Task: Send an email with the signature Jason Clark with the subject Request for feedback on a product design and the message I appreciate your help and support in this matter. from softage.2@softage.net to softage.1@softage.net with an attached image file Magazine_advertisement.jpg and move the email from Sent Items to the folder Class schedules
Action: Mouse pressed left at (743, 507)
Screenshot: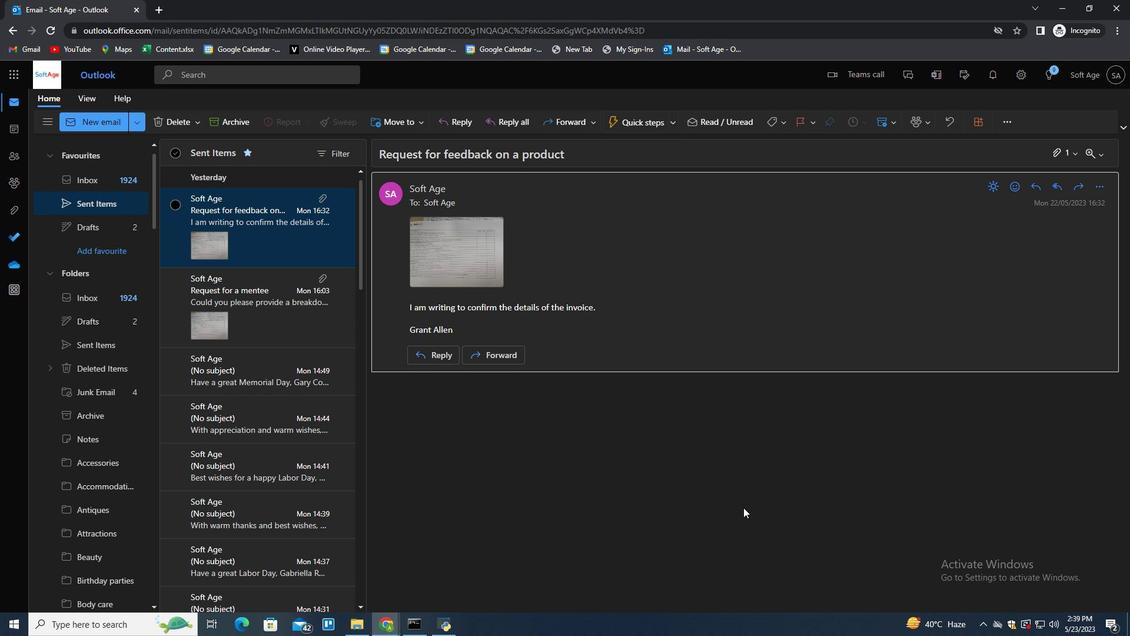 
Action: Key pressed n
Screenshot: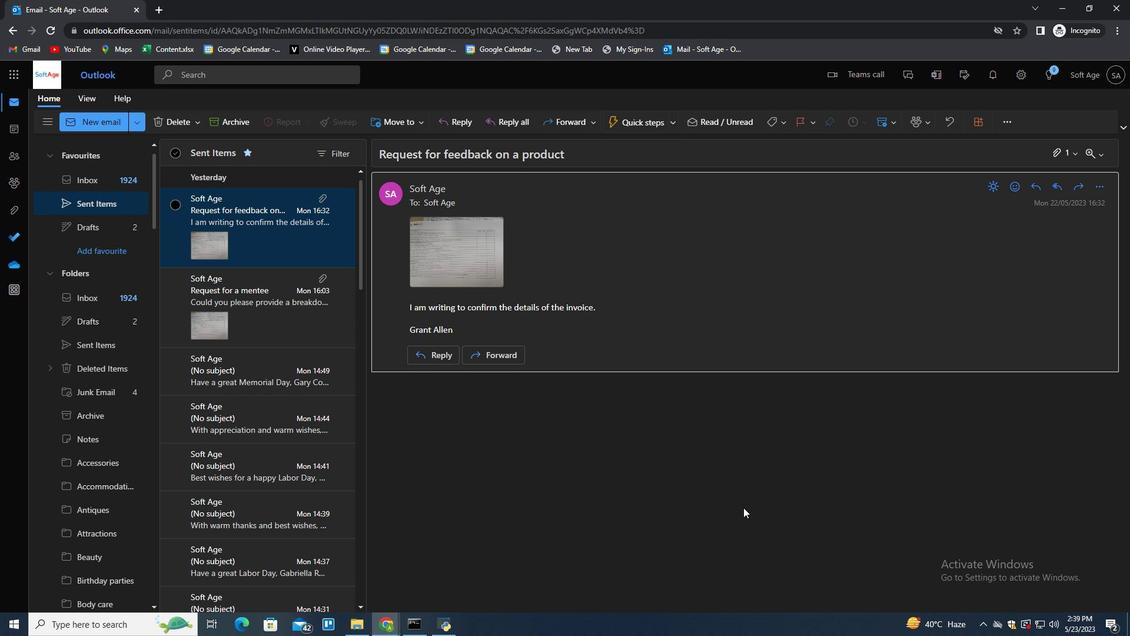 
Action: Mouse moved to (782, 125)
Screenshot: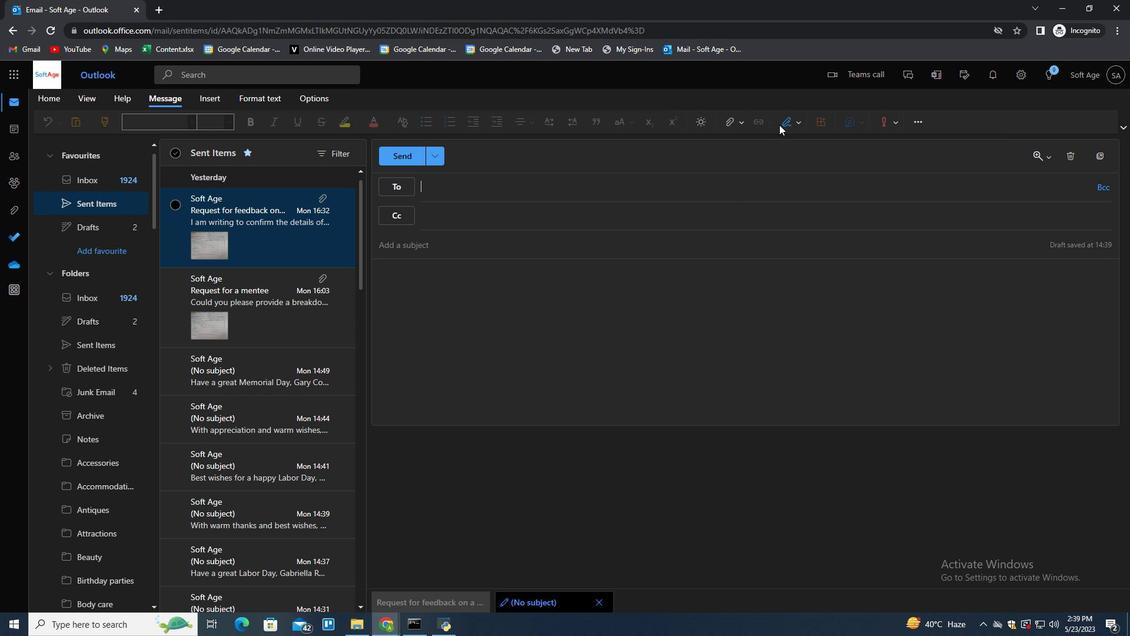 
Action: Mouse pressed left at (782, 125)
Screenshot: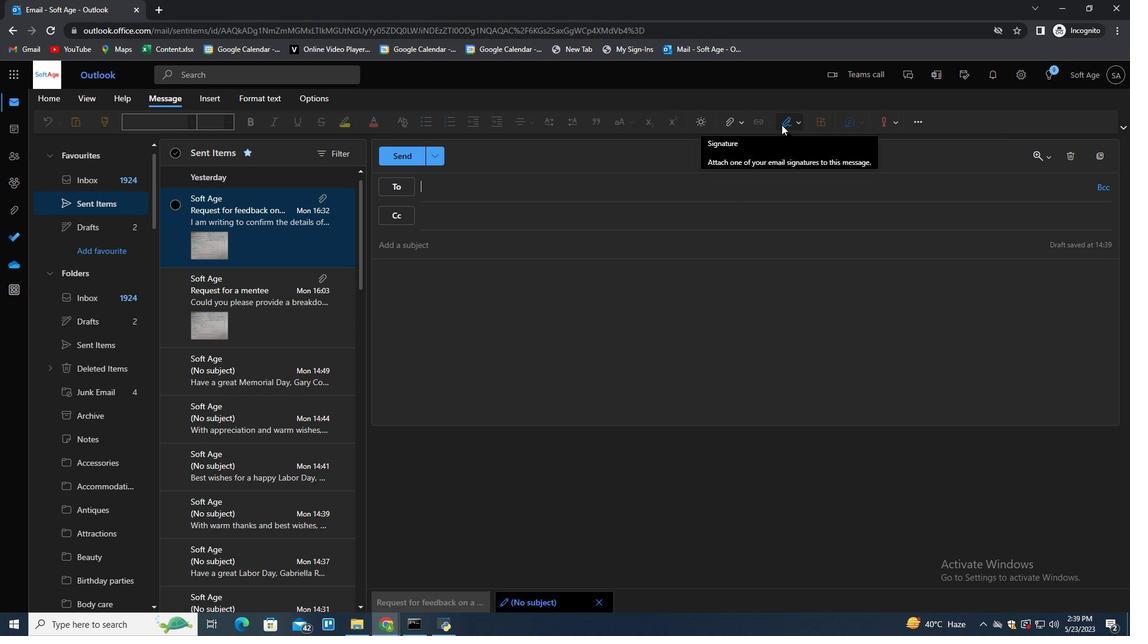 
Action: Mouse moved to (767, 164)
Screenshot: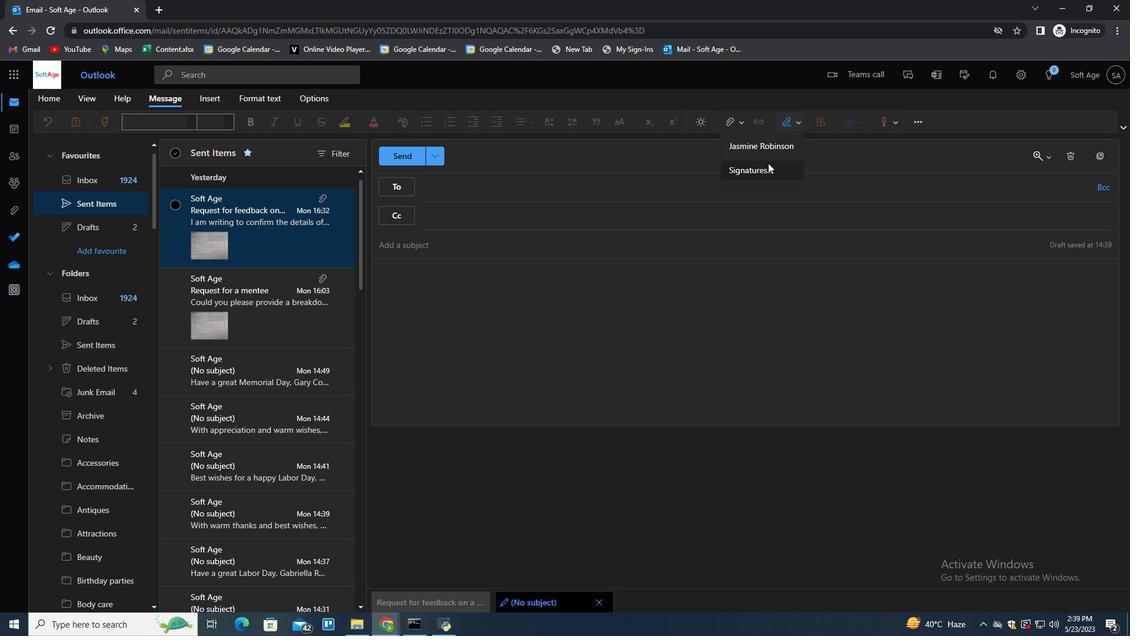 
Action: Mouse pressed left at (767, 164)
Screenshot: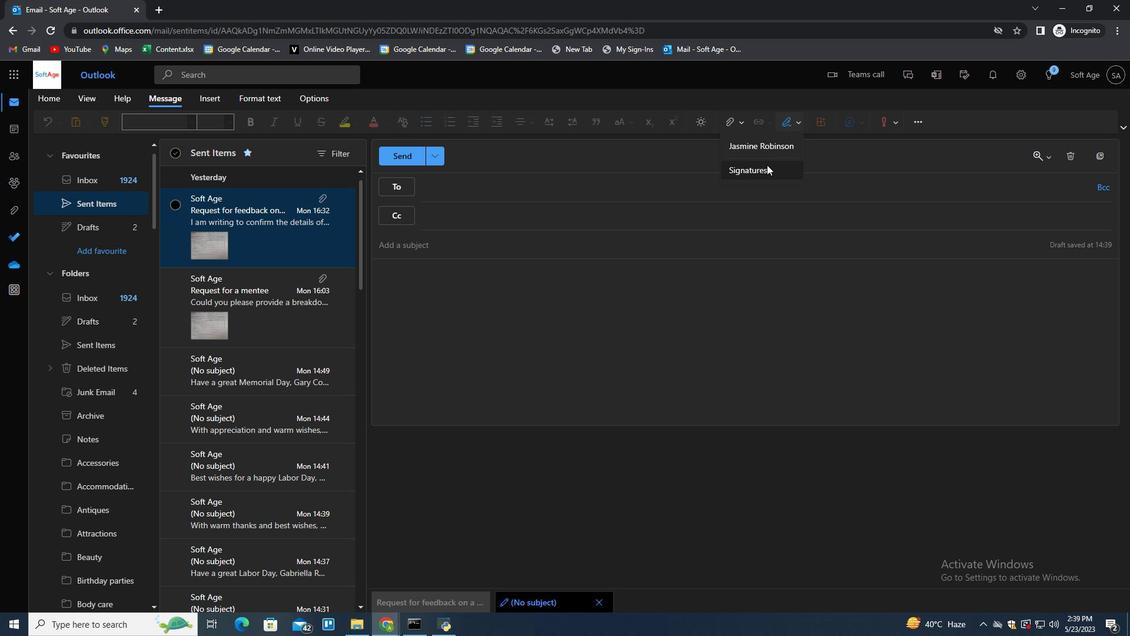 
Action: Mouse moved to (792, 217)
Screenshot: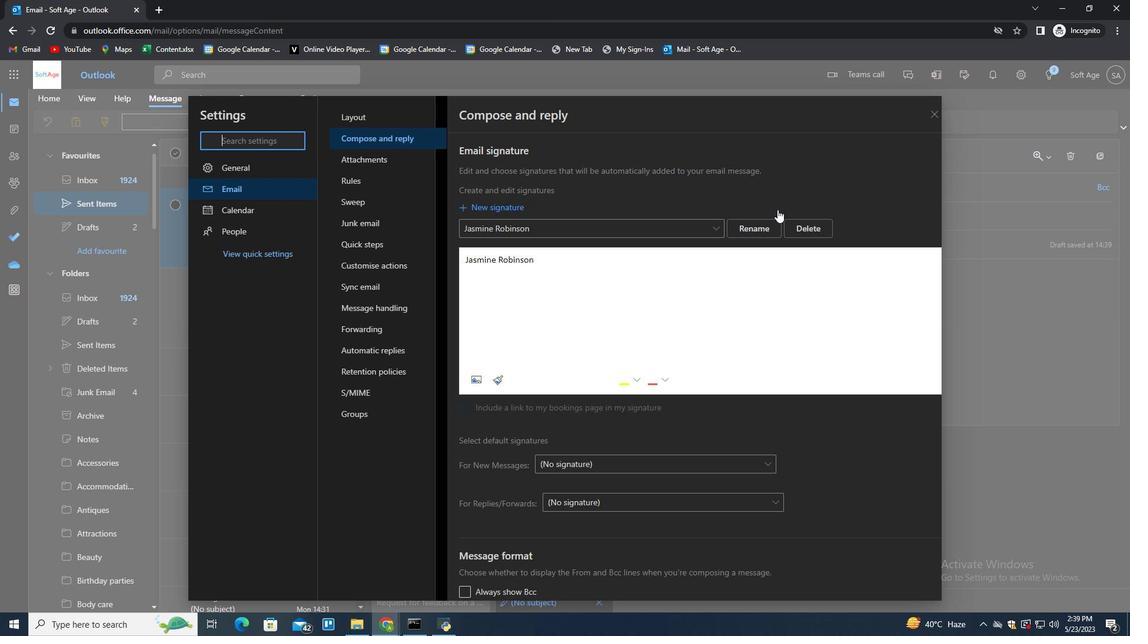 
Action: Mouse pressed left at (792, 217)
Screenshot: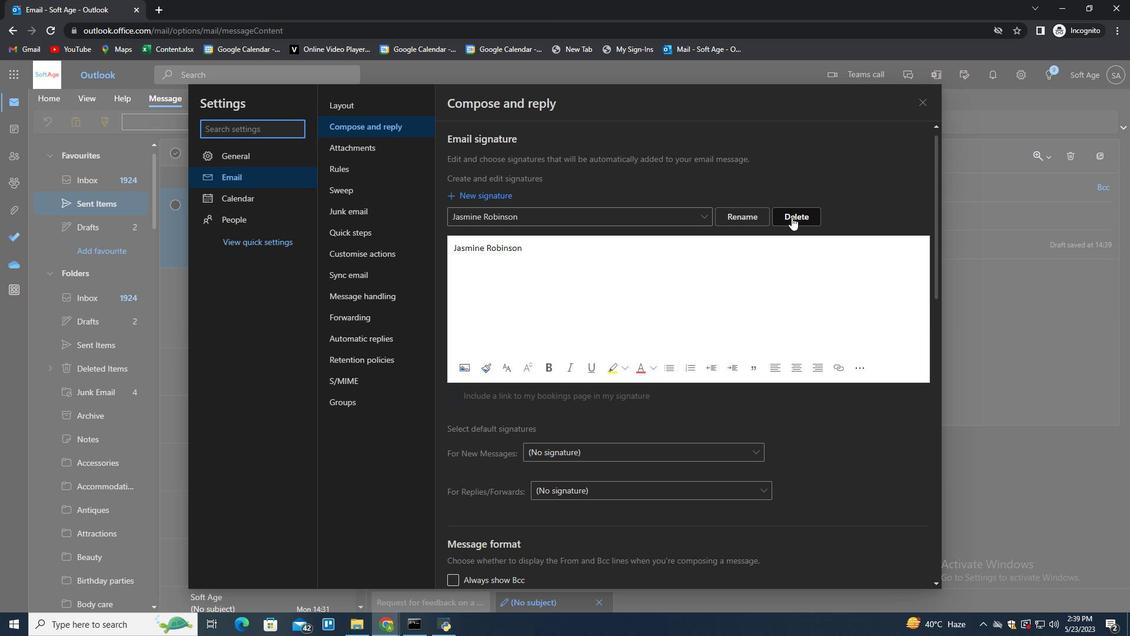 
Action: Mouse moved to (787, 216)
Screenshot: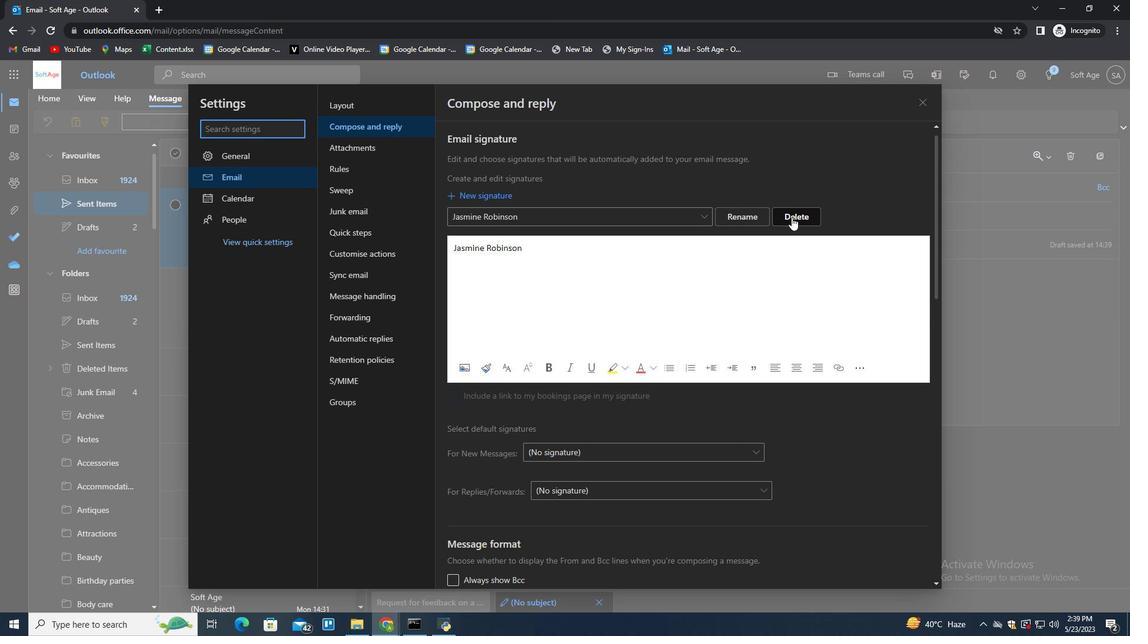 
Action: Mouse pressed left at (787, 216)
Screenshot: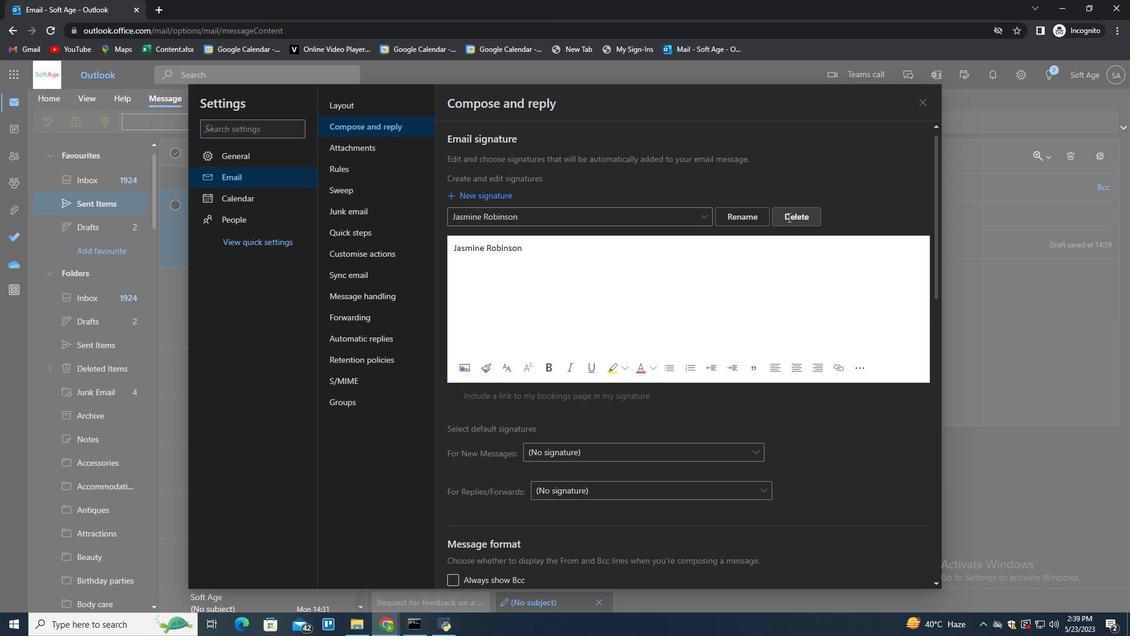 
Action: Key pressed <Key.shift>Jason<Key.space><Key.shift>Clart<Key.tab><Key.shift>Jason<Key.space><Key.shift>Clark
Screenshot: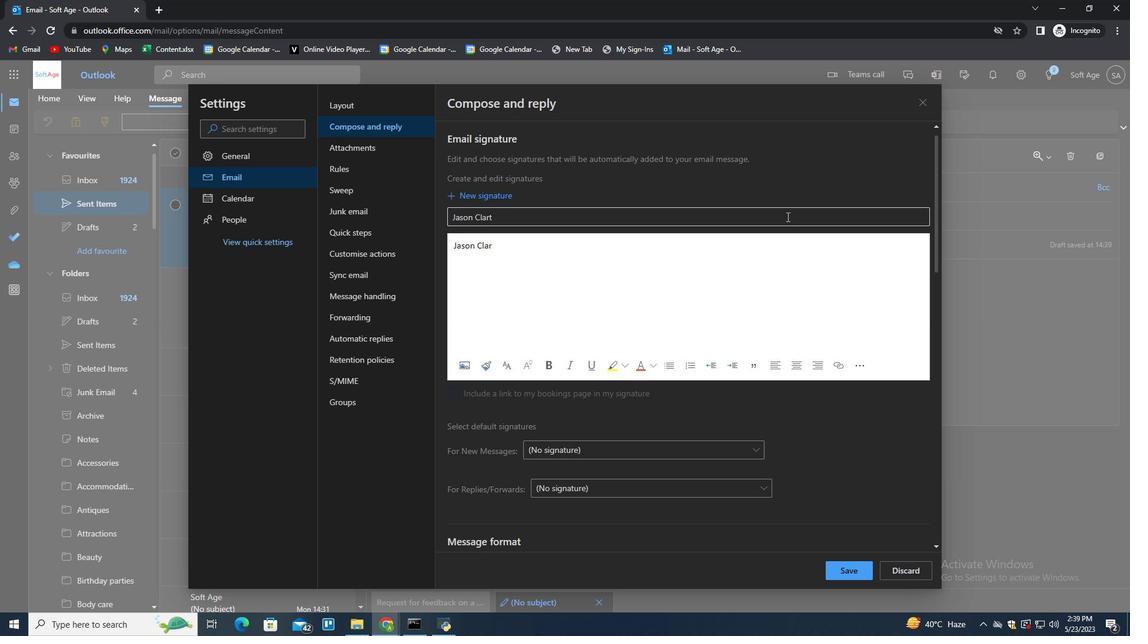 
Action: Mouse pressed left at (787, 216)
Screenshot: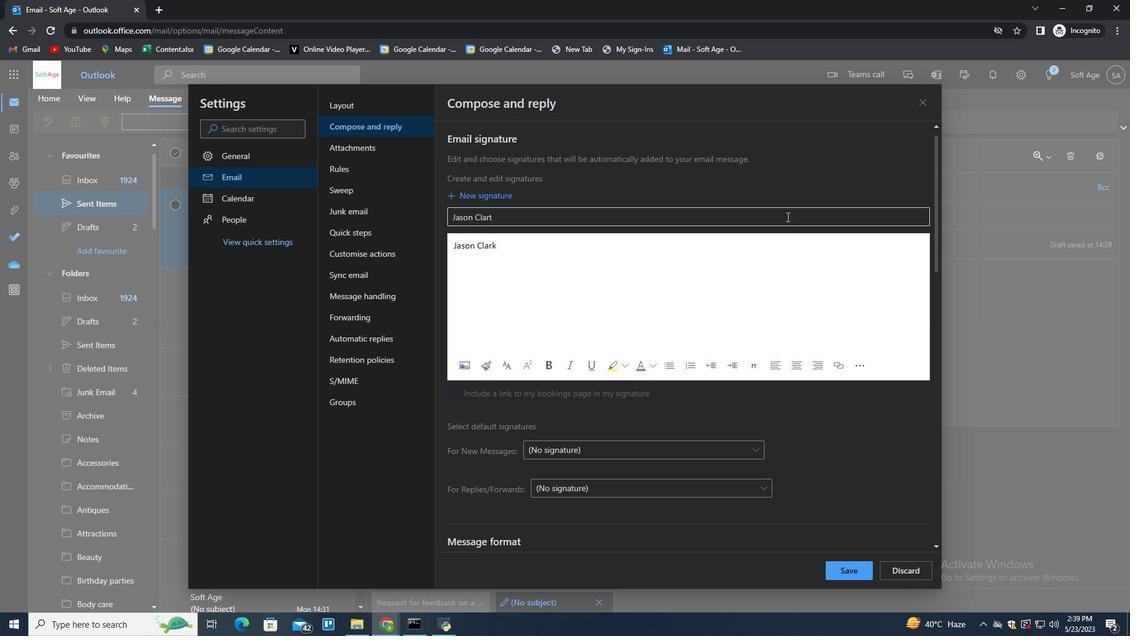 
Action: Key pressed <Key.backspace>k
Screenshot: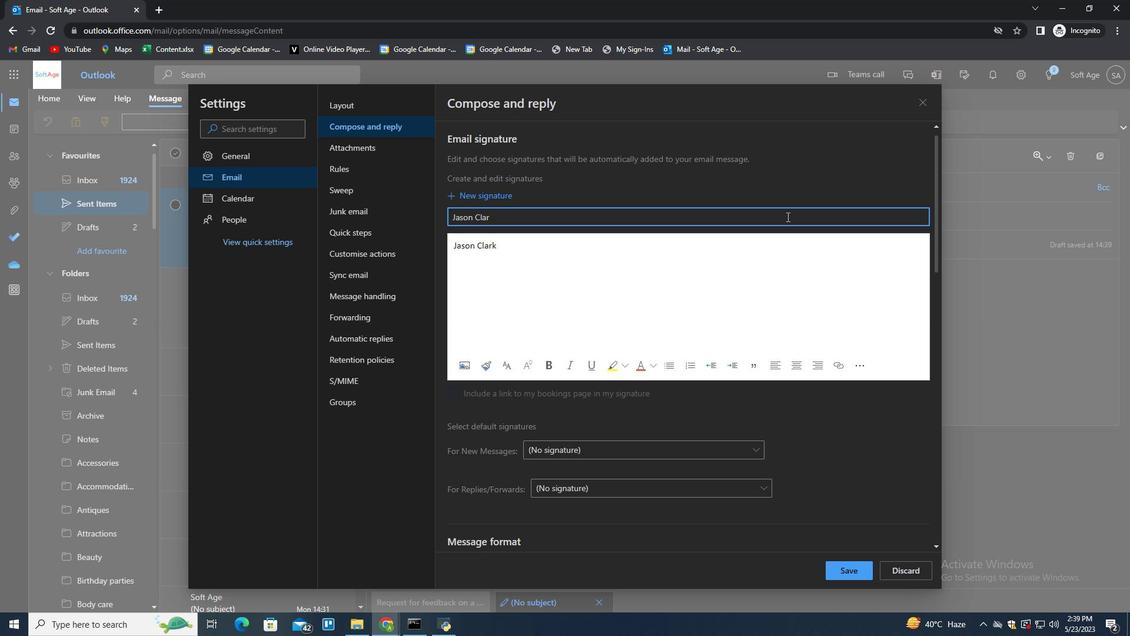 
Action: Mouse moved to (861, 567)
Screenshot: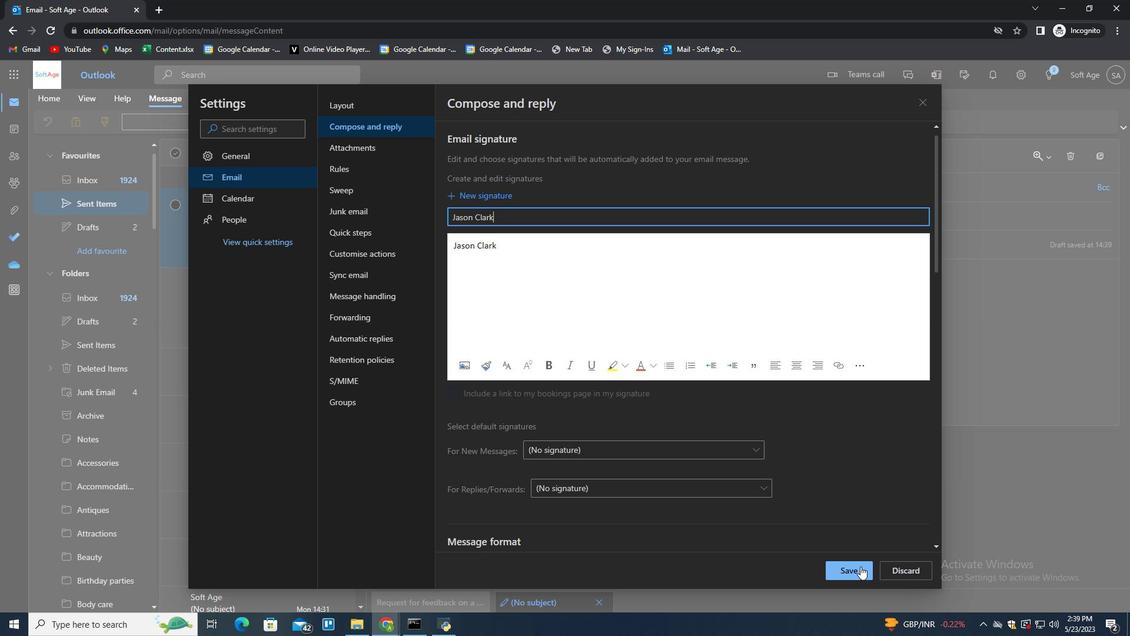 
Action: Mouse pressed left at (861, 567)
Screenshot: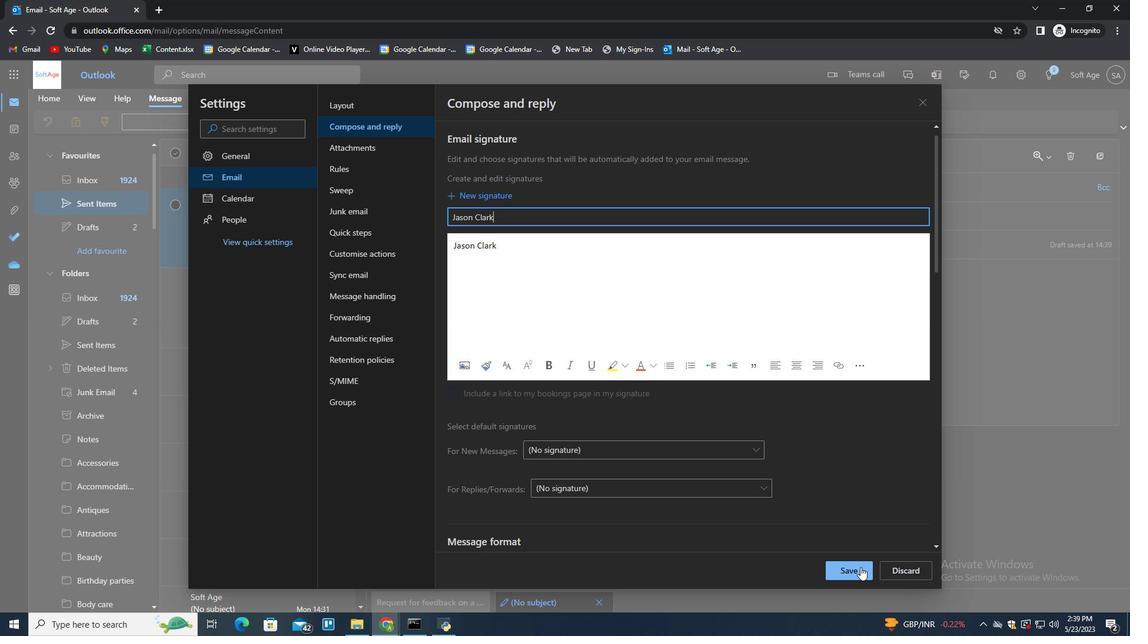 
Action: Mouse moved to (993, 306)
Screenshot: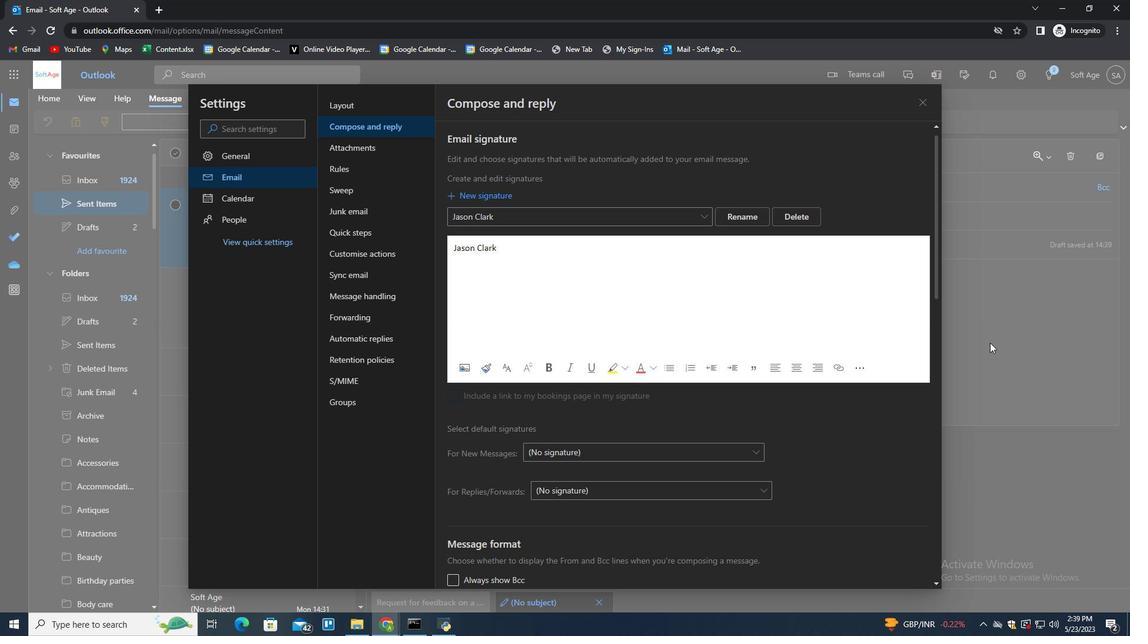 
Action: Mouse pressed left at (993, 306)
Screenshot: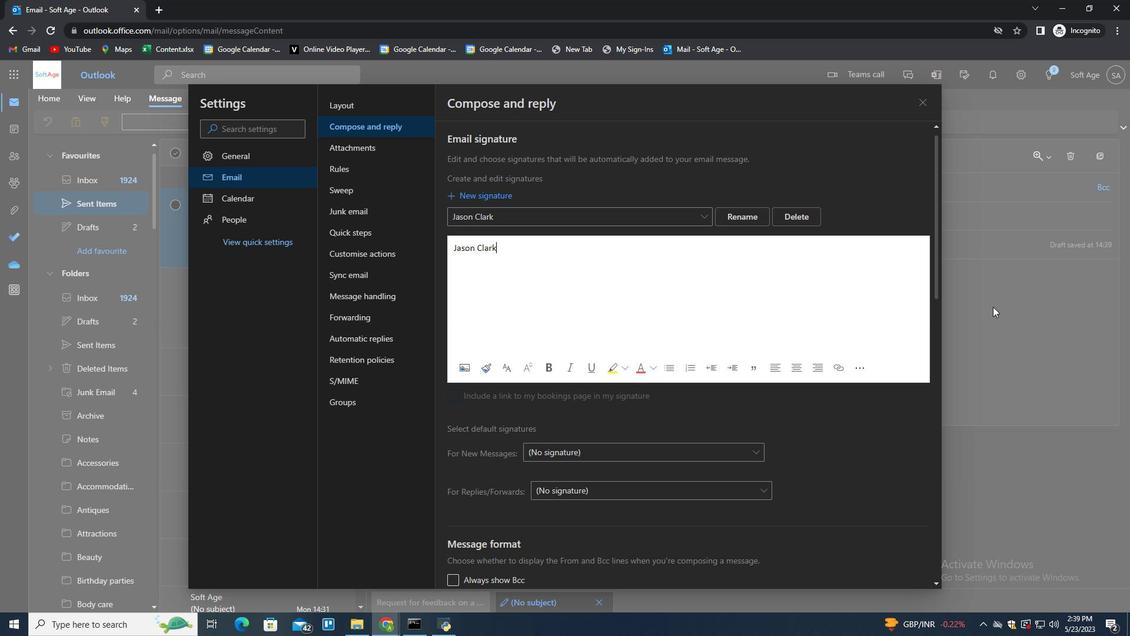 
Action: Mouse moved to (792, 121)
Screenshot: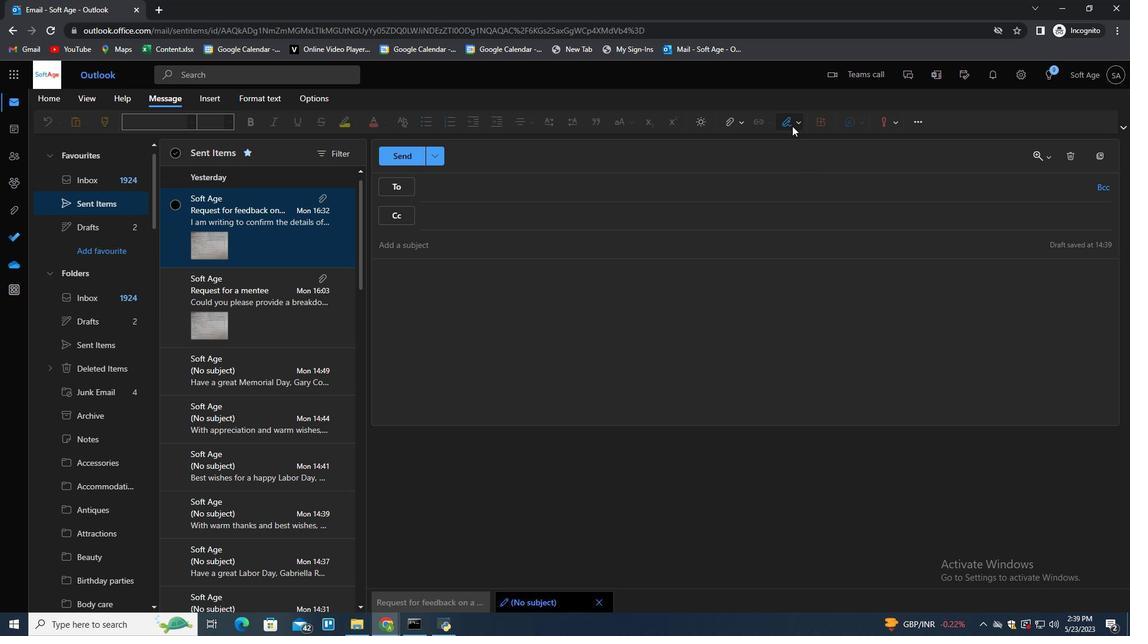 
Action: Mouse pressed left at (792, 121)
Screenshot: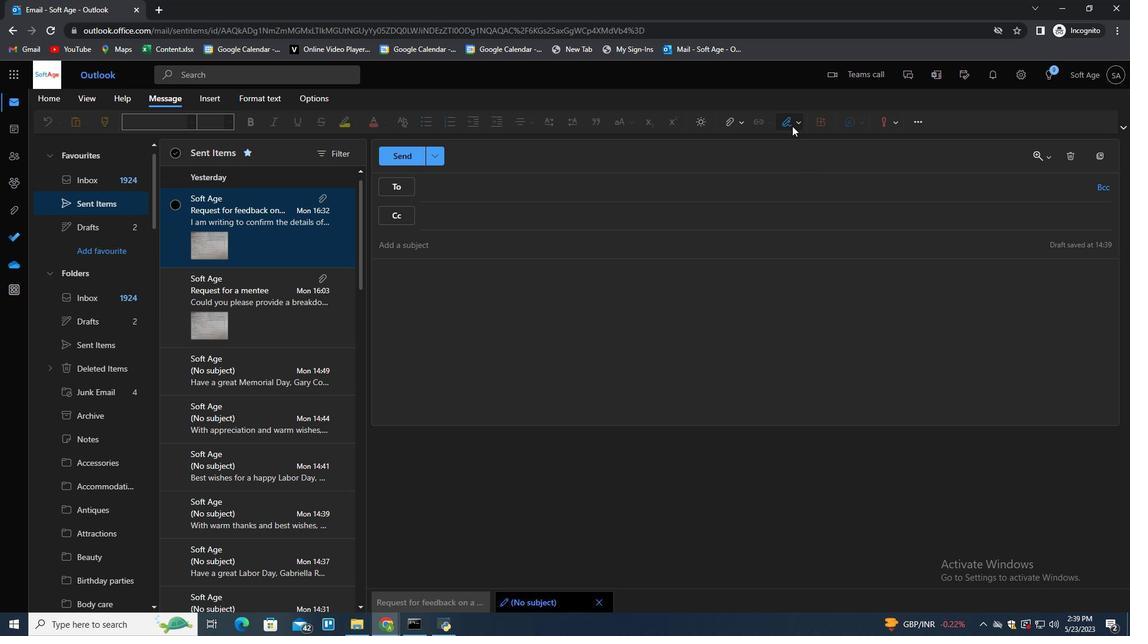 
Action: Mouse moved to (782, 151)
Screenshot: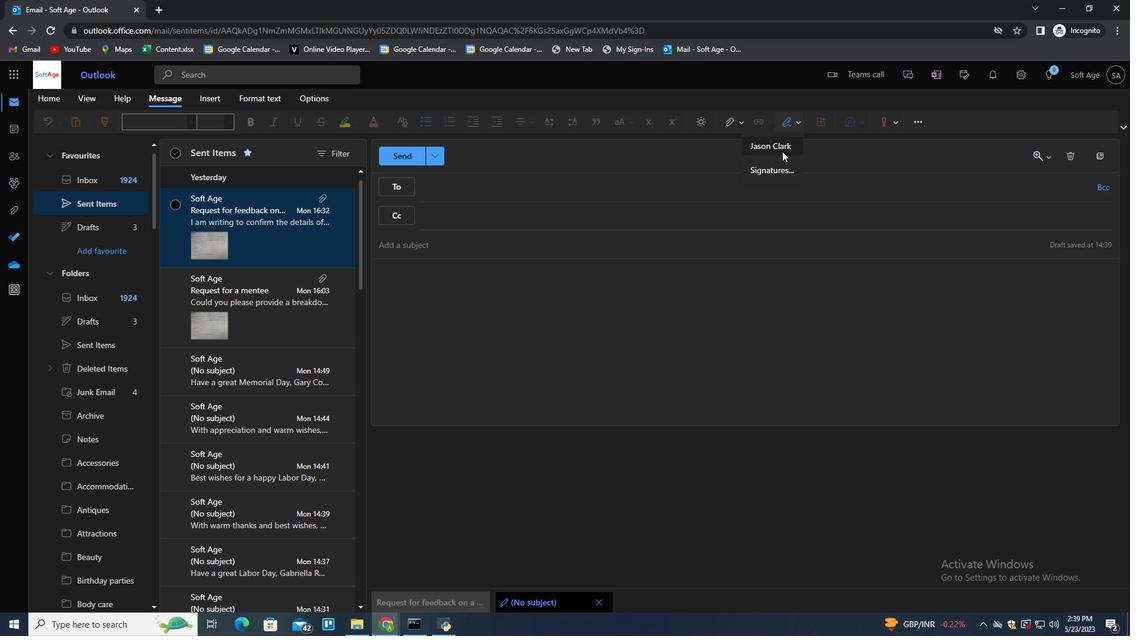 
Action: Mouse pressed left at (782, 151)
Screenshot: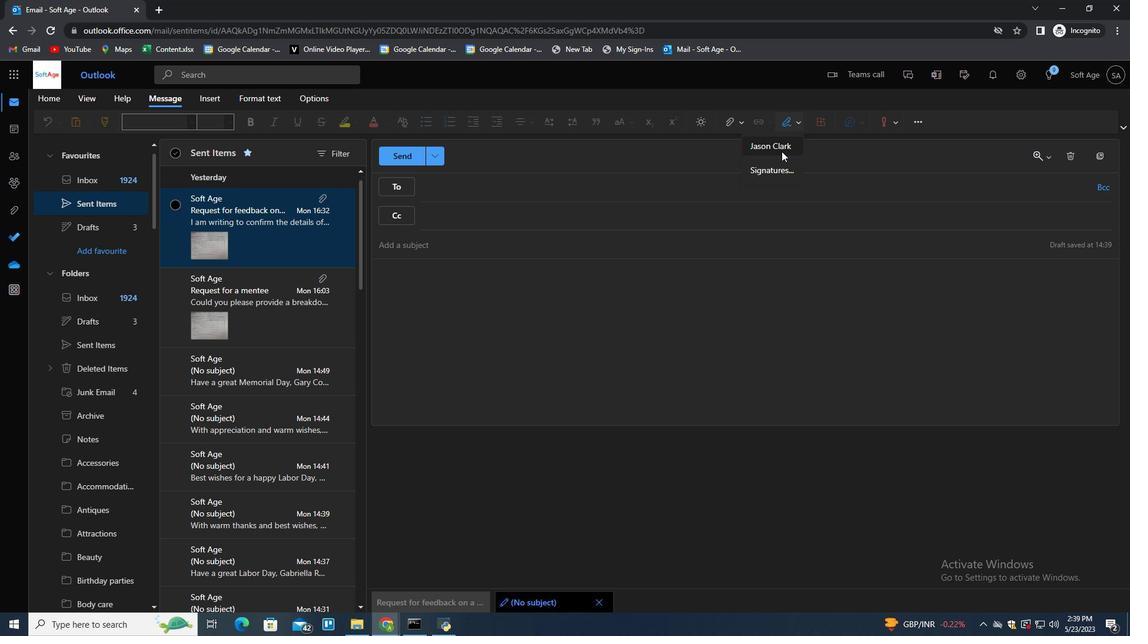 
Action: Mouse moved to (441, 244)
Screenshot: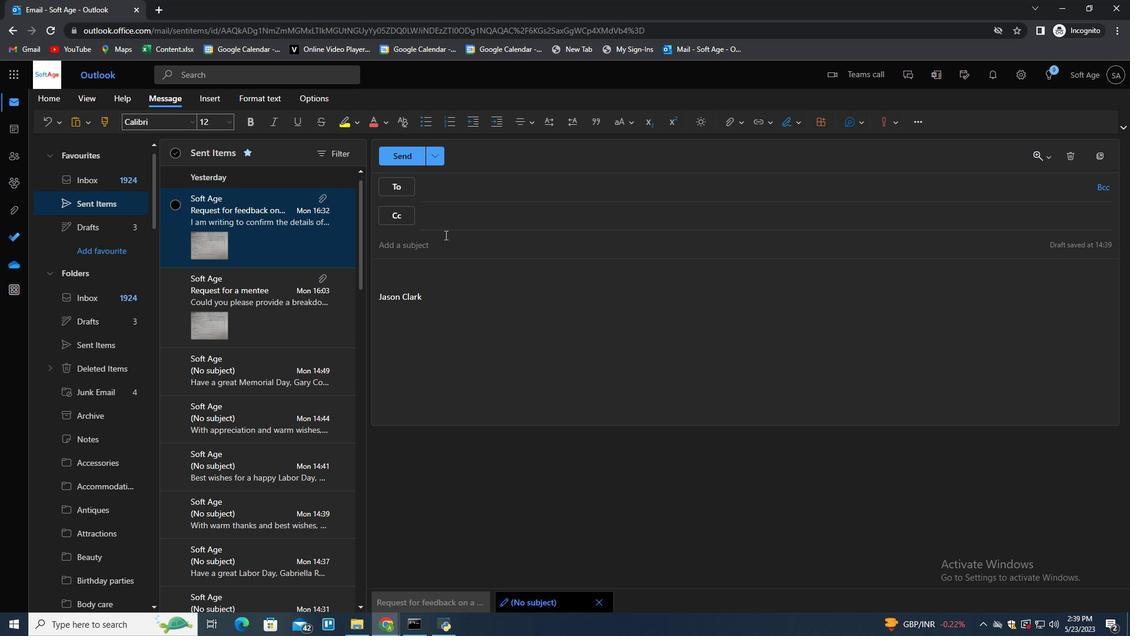 
Action: Mouse pressed left at (441, 244)
Screenshot: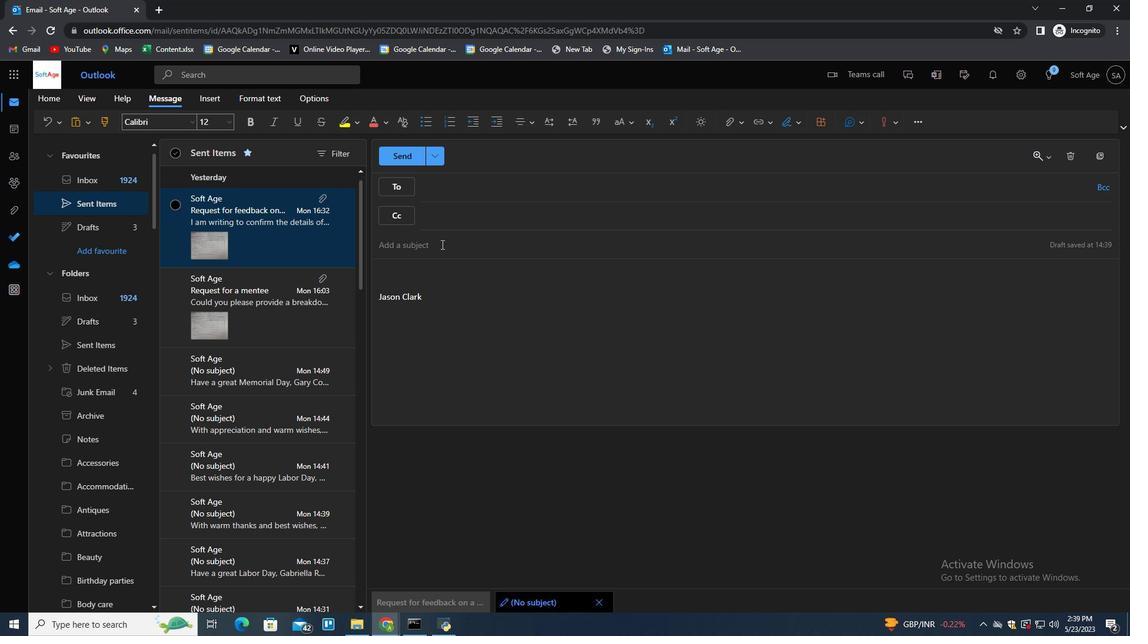 
Action: Key pressed <Key.shift>Request<Key.space>for<Key.space>feedback<Key.space>on<Key.space>a<Key.space>product<Key.space>design<Key.space><Key.tab>i<Key.backspace><Key.shift>Ia<Key.backspace><Key.space>appreciate<Key.space>your<Key.space>help<Key.space>and<Key.space>support<Key.space>in<Key.space>thisma<Key.backspace><Key.backspace><Key.space>matter.
Screenshot: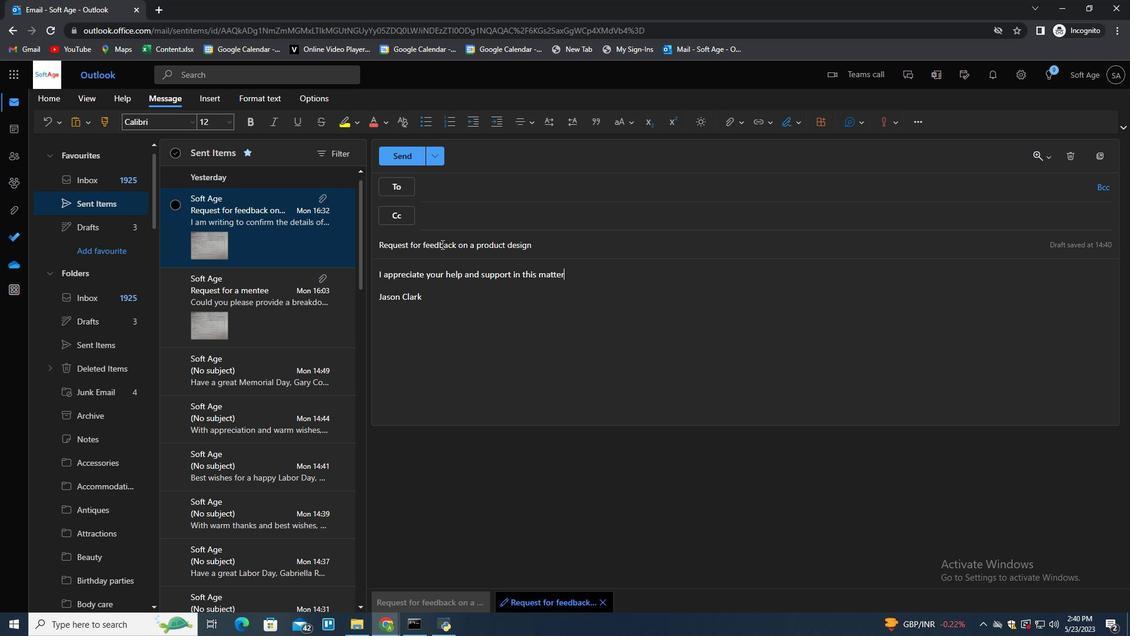 
Action: Mouse moved to (450, 185)
Screenshot: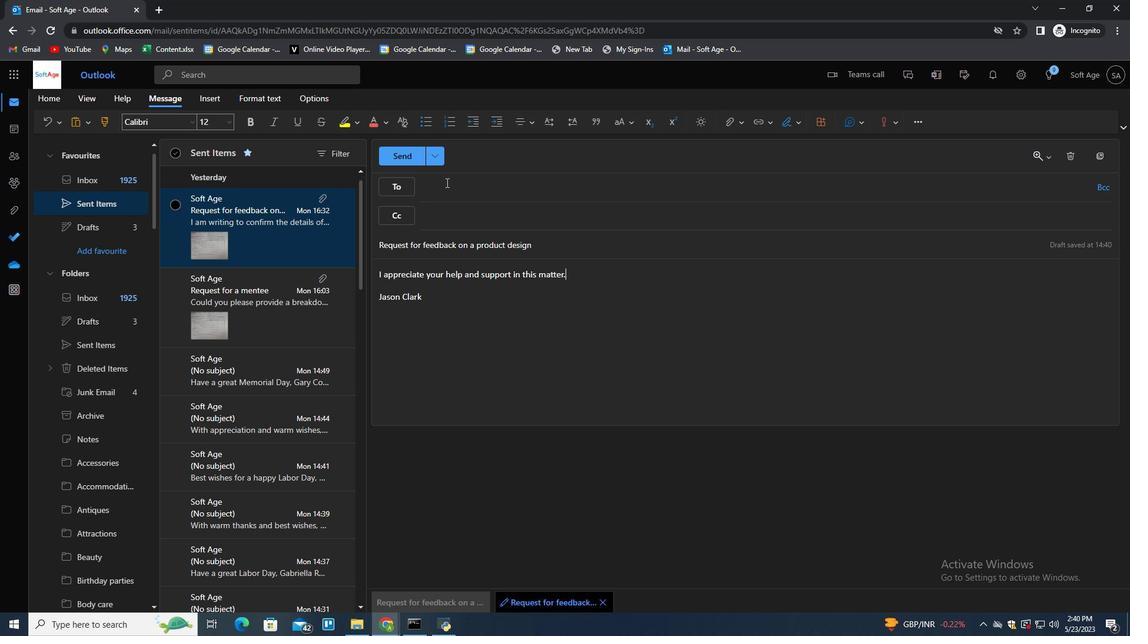 
Action: Mouse pressed left at (450, 185)
Screenshot: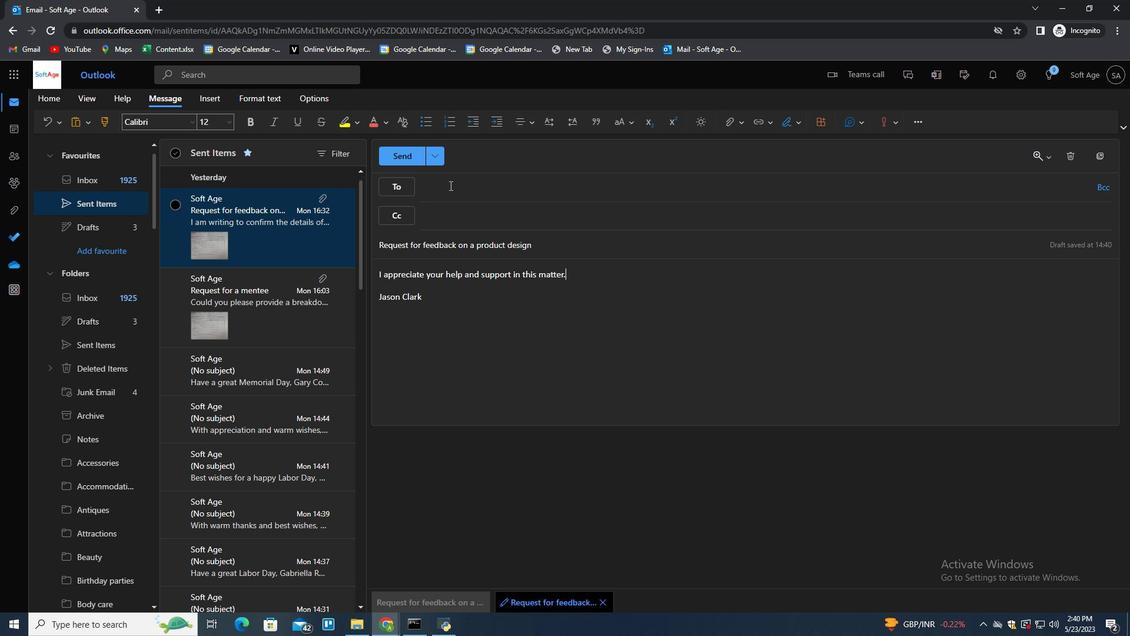 
Action: Key pressed softg<Key.backspace>age.1<Key.shift>@softg<Key.backspace>age.net<Key.enter>
Screenshot: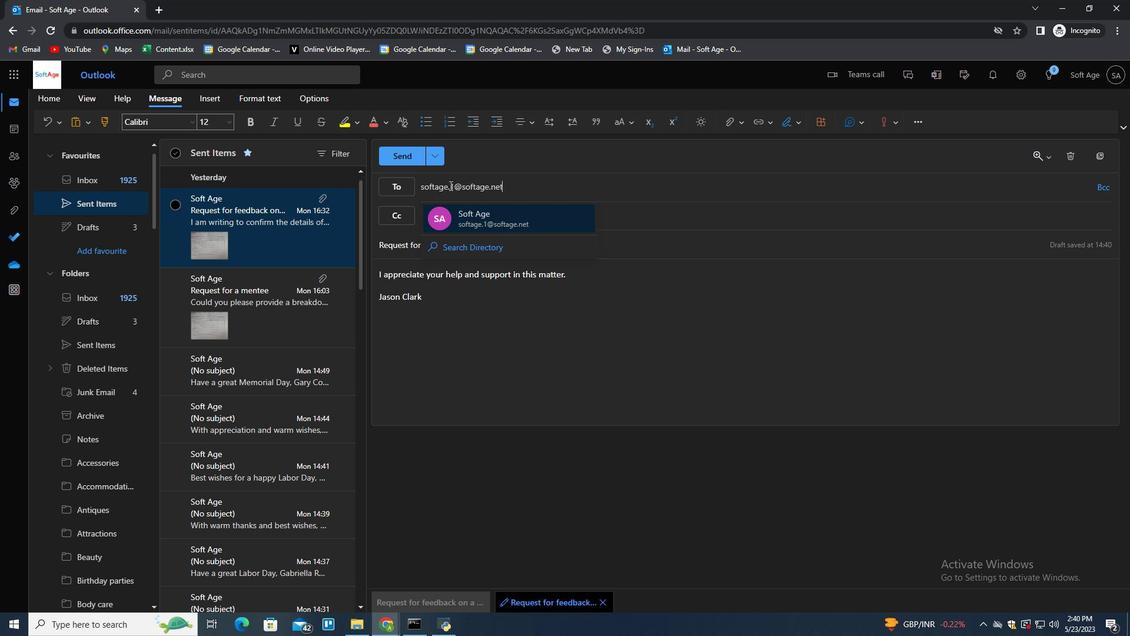 
Action: Mouse moved to (737, 120)
Screenshot: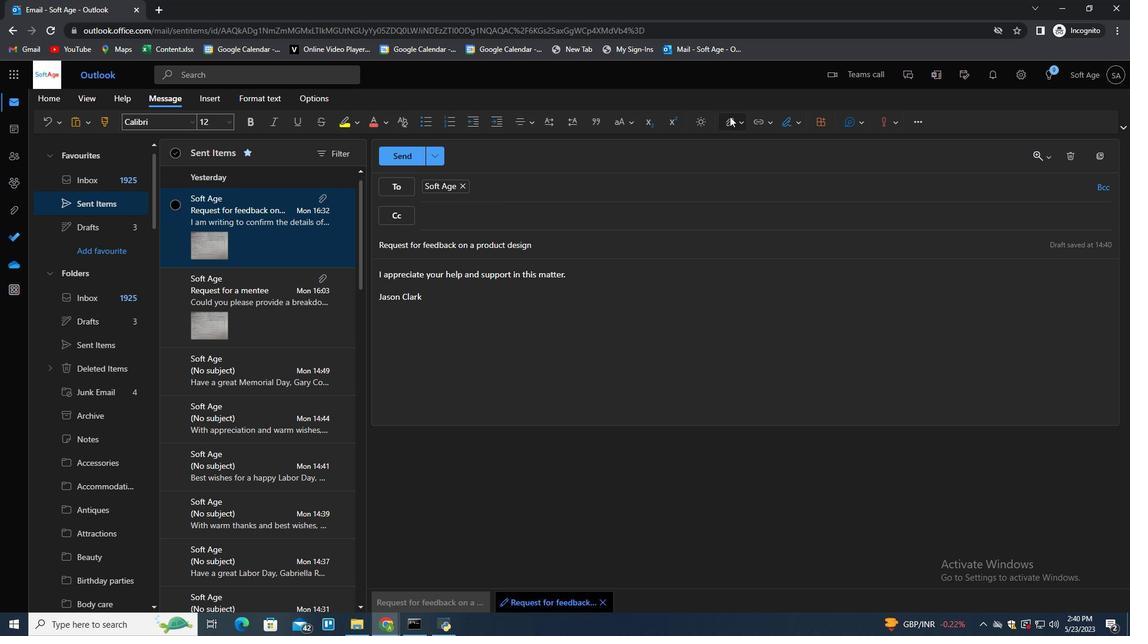 
Action: Mouse pressed left at (737, 120)
Screenshot: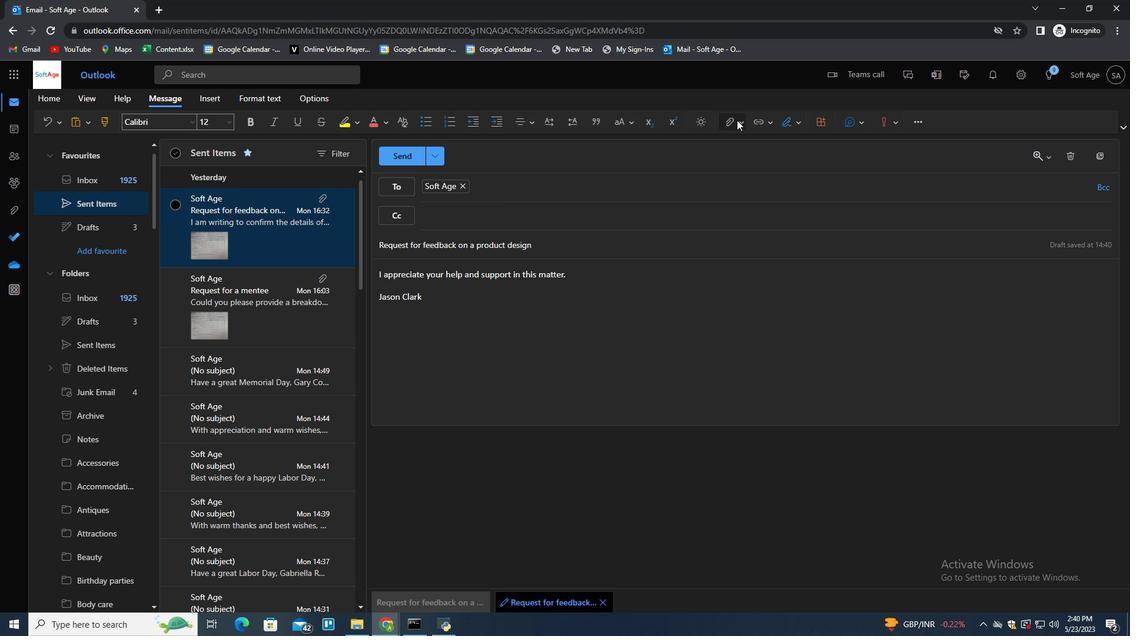 
Action: Mouse moved to (703, 143)
Screenshot: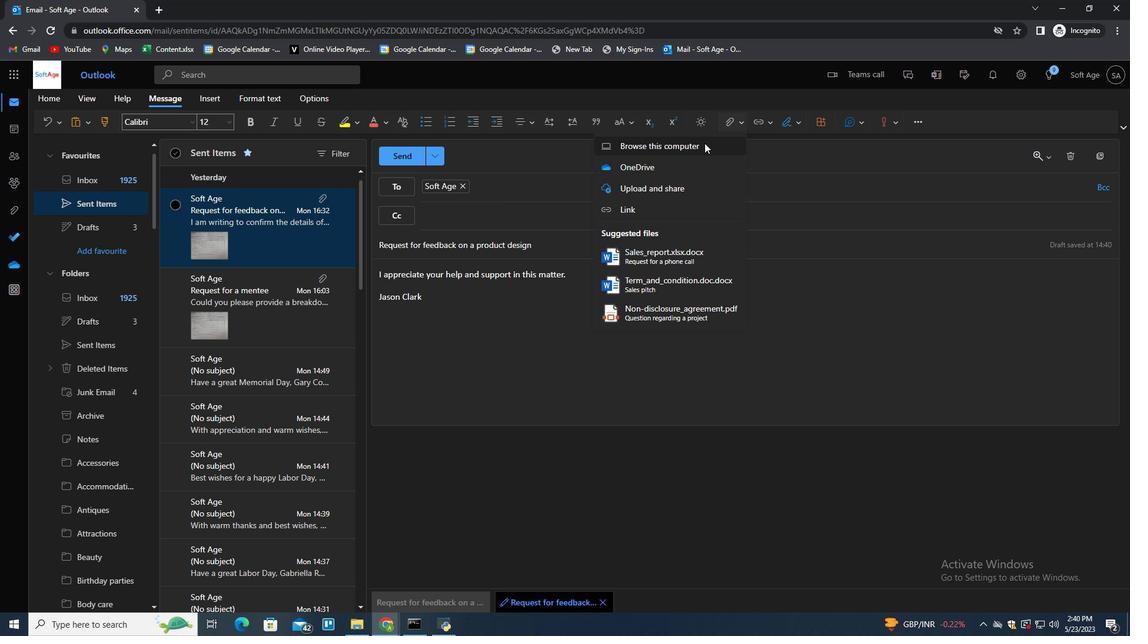 
Action: Mouse pressed left at (703, 143)
Screenshot: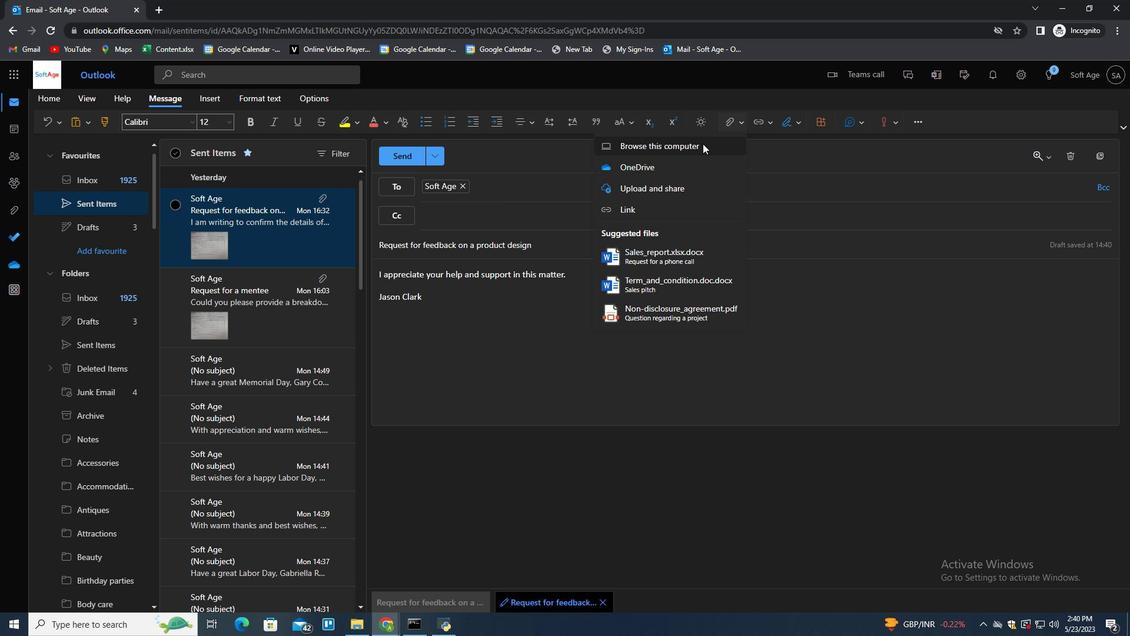 
Action: Mouse moved to (240, 104)
Screenshot: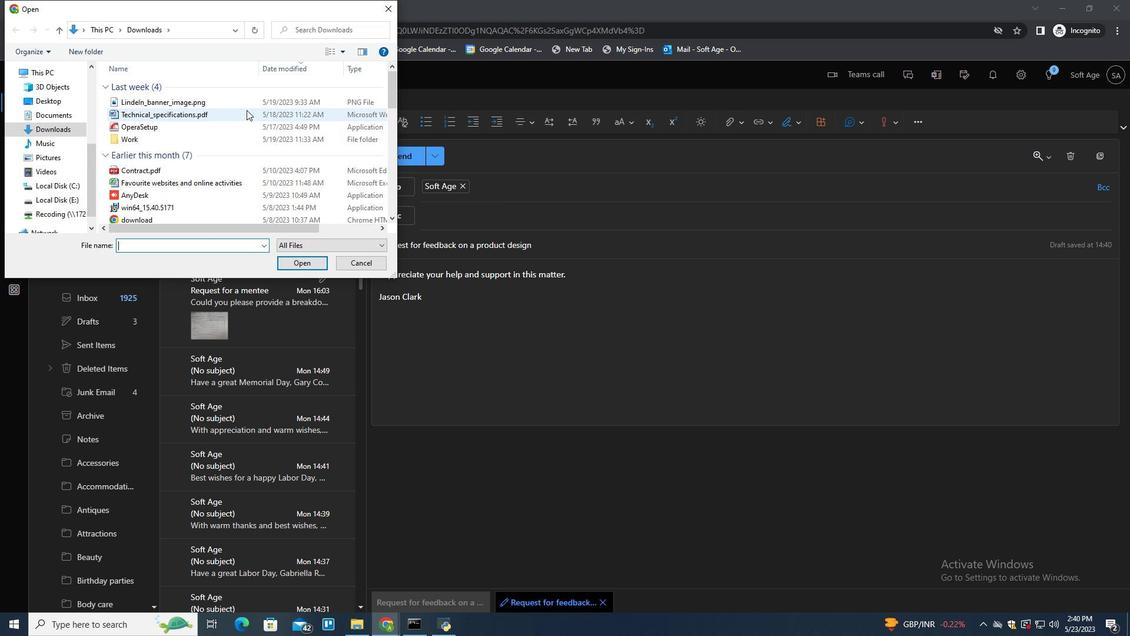 
Action: Mouse pressed left at (240, 104)
Screenshot: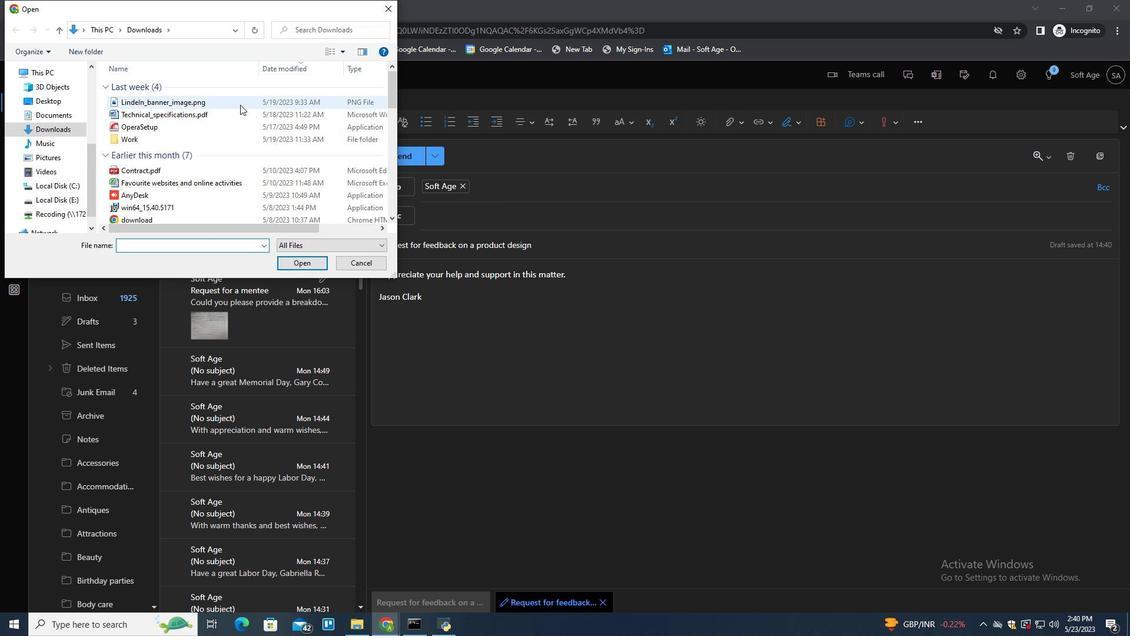 
Action: Key pressed <Key.f2><Key.shift>Magazine<Key.shift>_advertisement.jpg
Screenshot: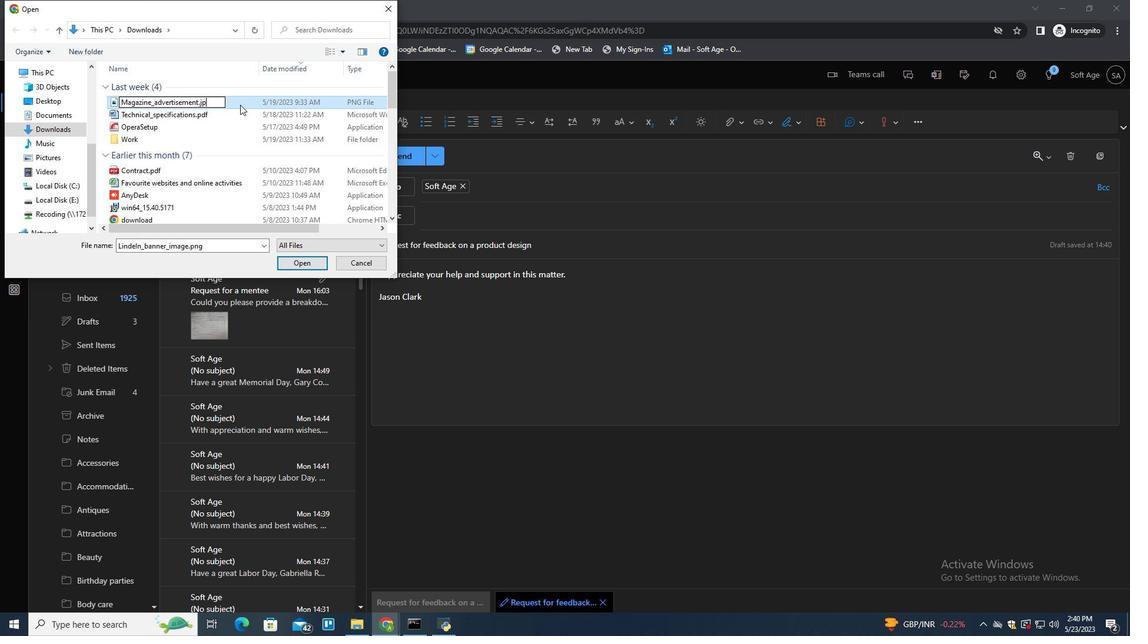 
Action: Mouse pressed left at (240, 104)
Screenshot: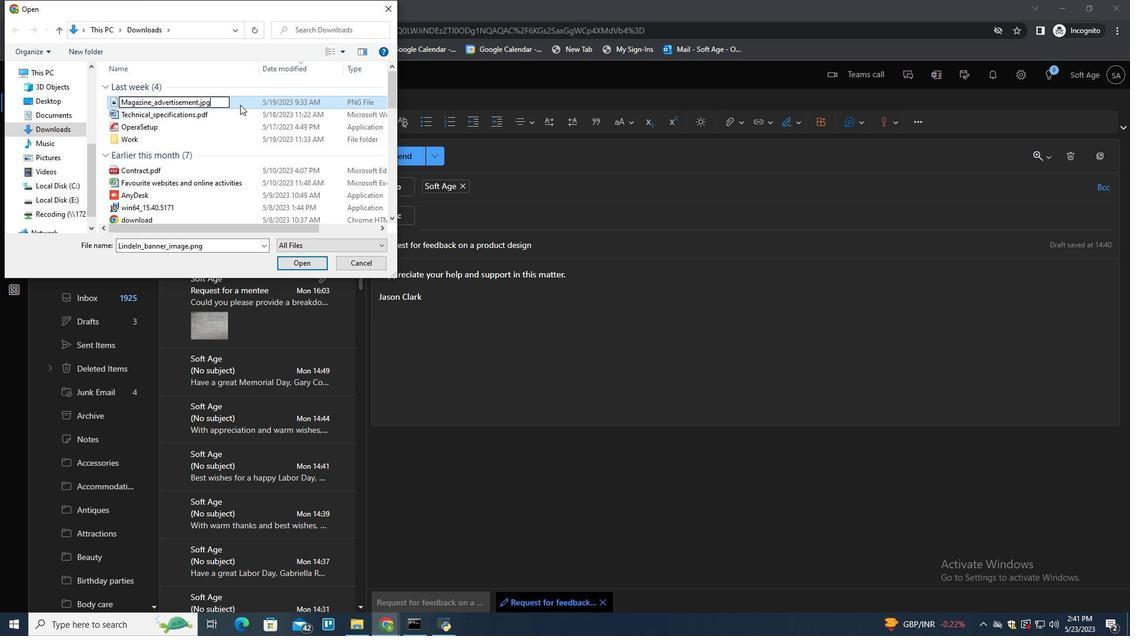 
Action: Mouse moved to (313, 265)
Screenshot: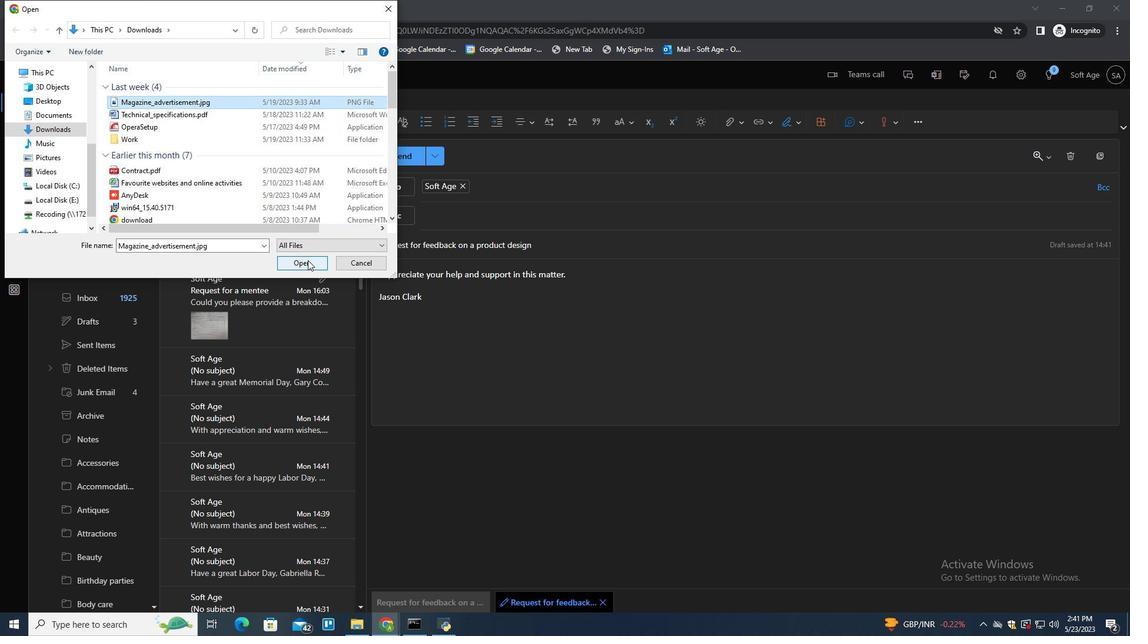 
Action: Mouse pressed left at (313, 265)
Screenshot: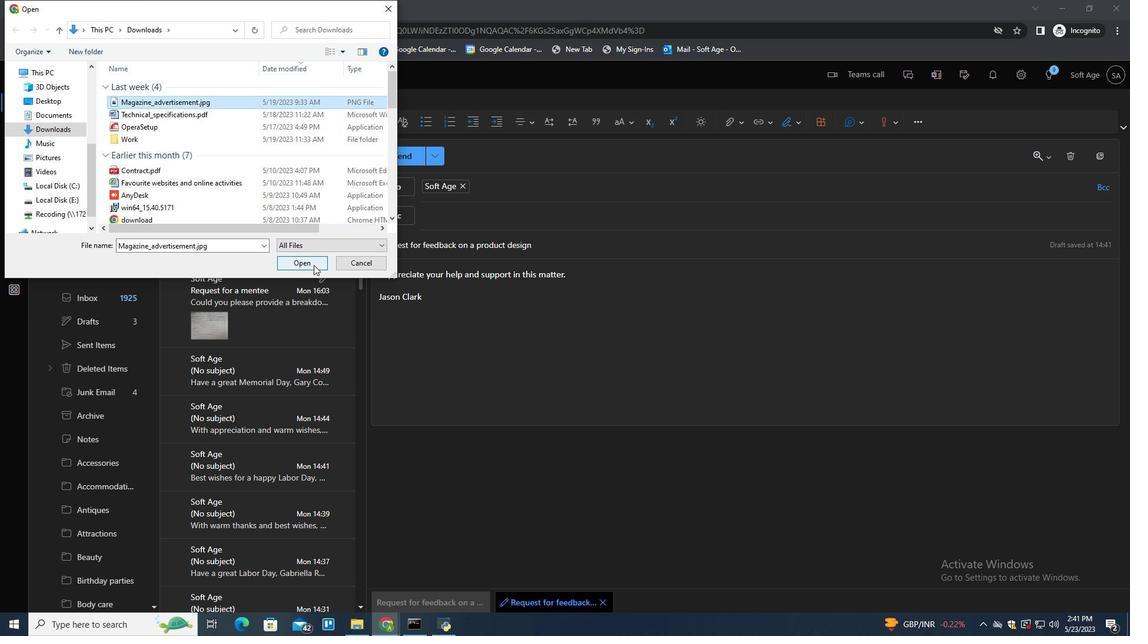 
Action: Mouse moved to (556, 373)
Screenshot: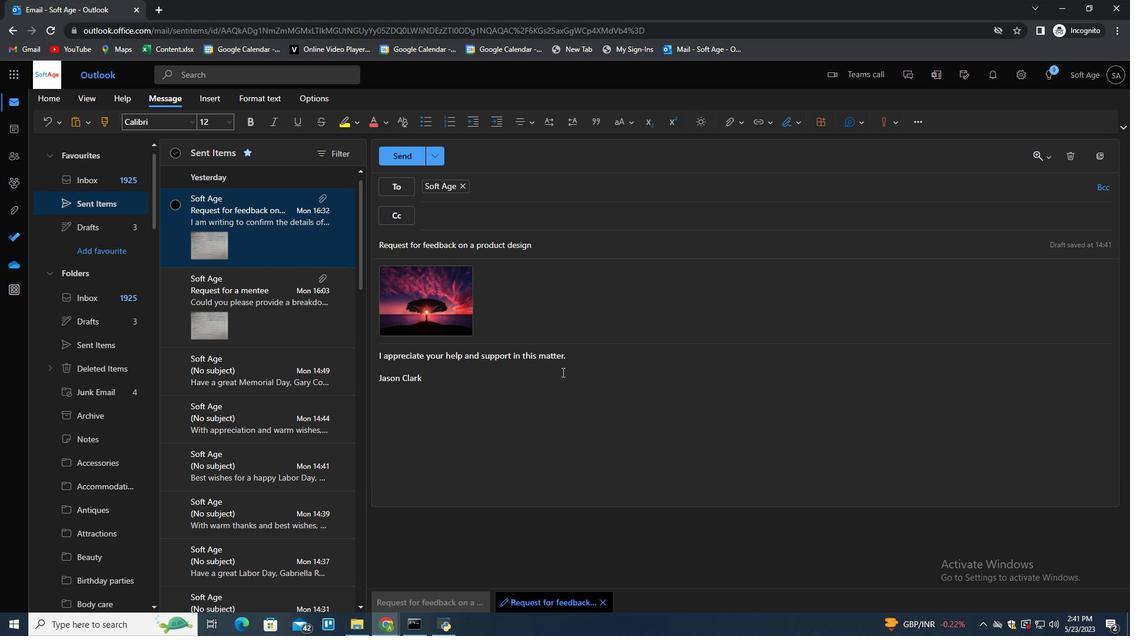 
Action: Mouse pressed left at (556, 373)
Screenshot: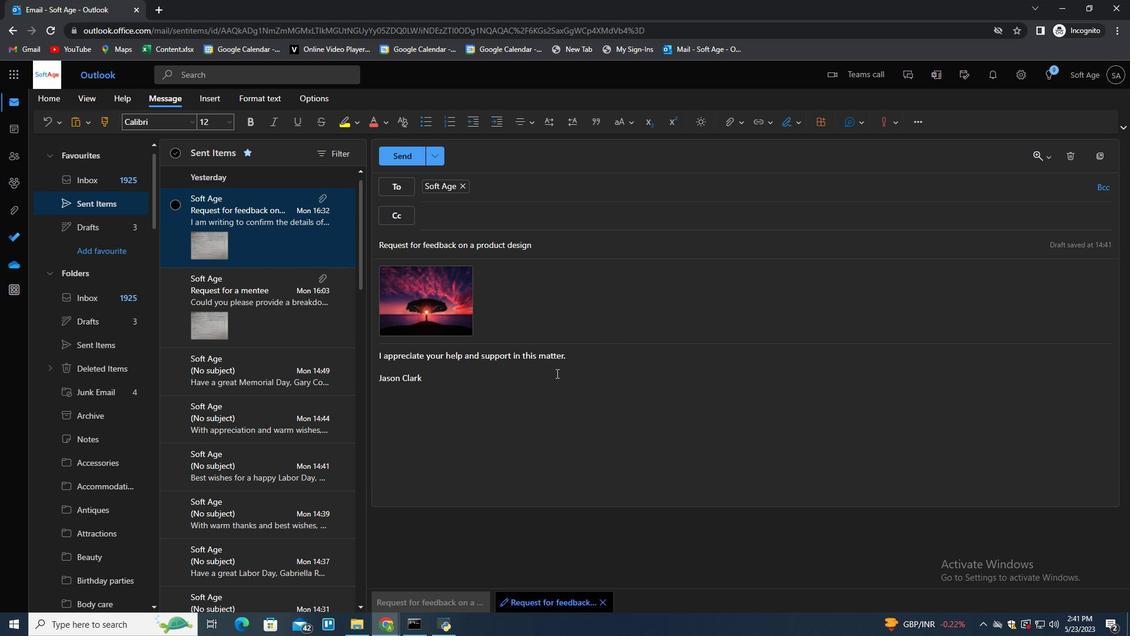 
Action: Key pressed <Key.enter>
Screenshot: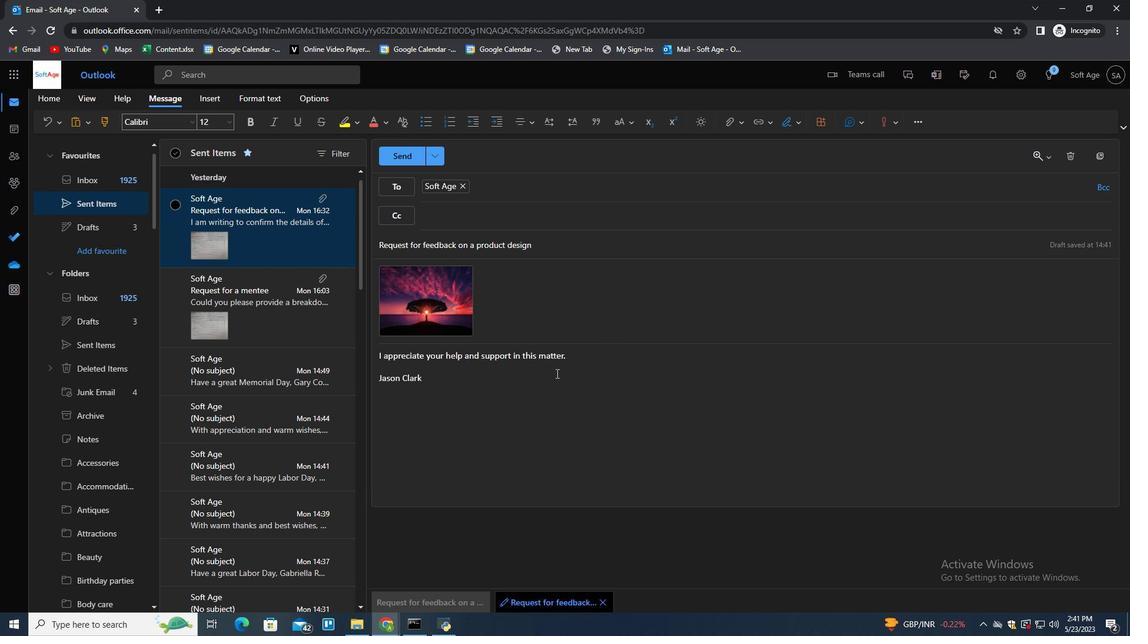 
Action: Mouse moved to (246, 429)
Screenshot: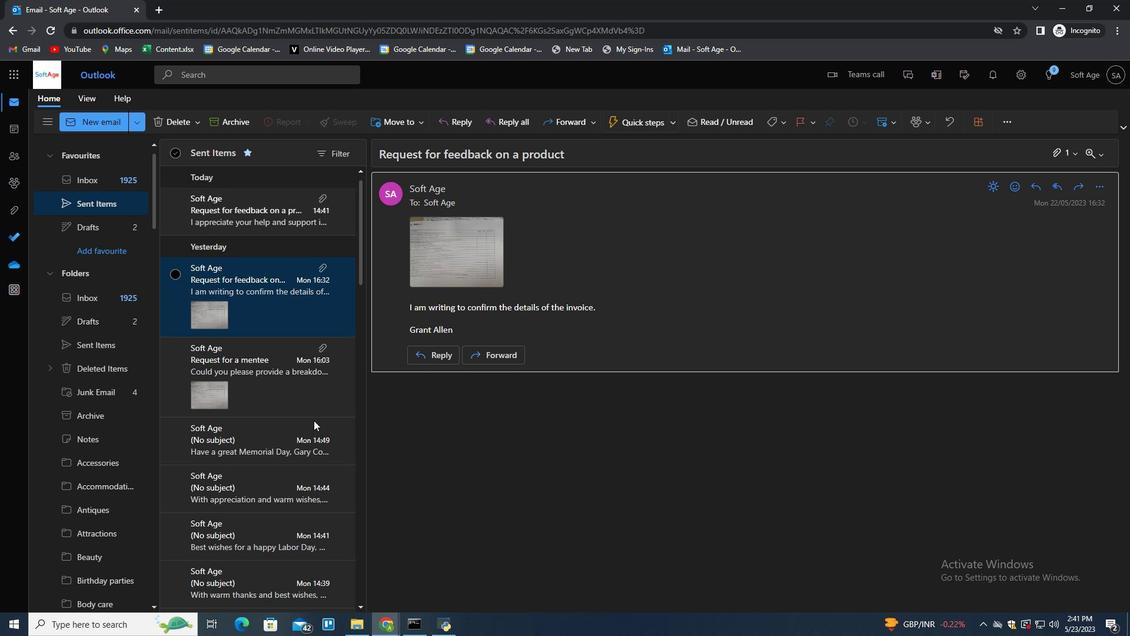 
Action: Mouse scrolled (246, 429) with delta (0, 0)
Screenshot: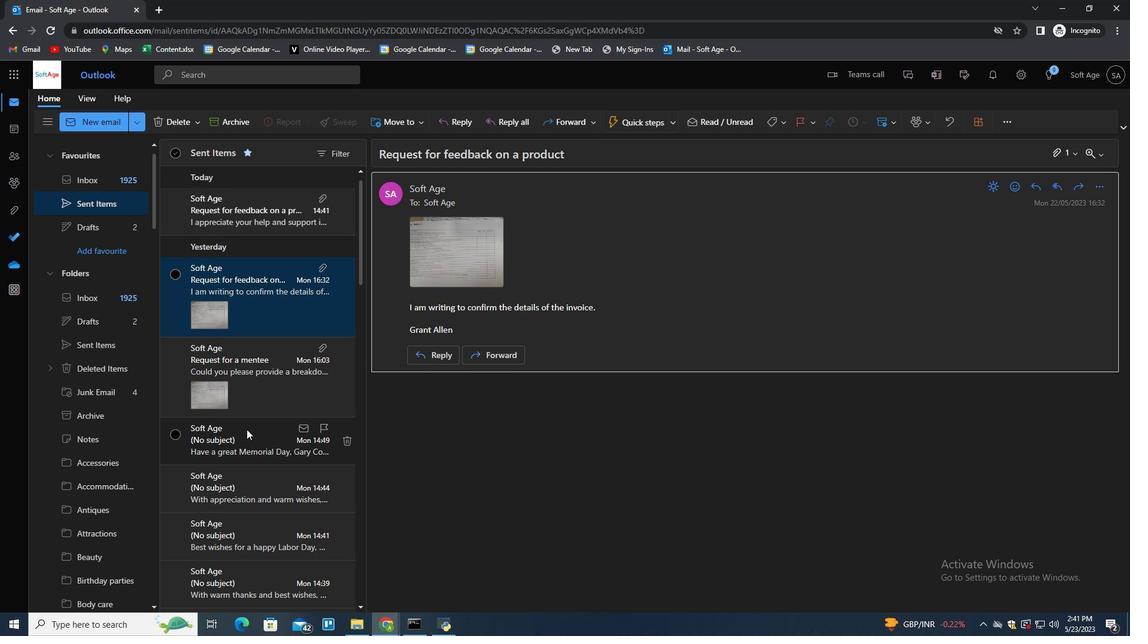 
Action: Mouse scrolled (246, 429) with delta (0, 0)
Screenshot: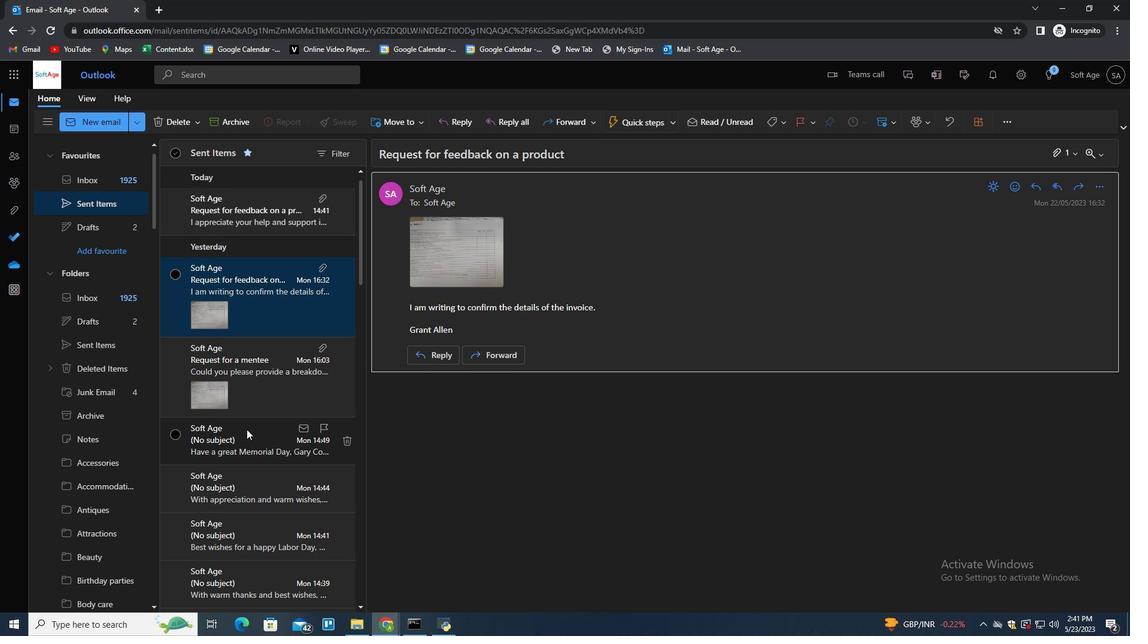 
Action: Mouse scrolled (246, 429) with delta (0, 0)
Screenshot: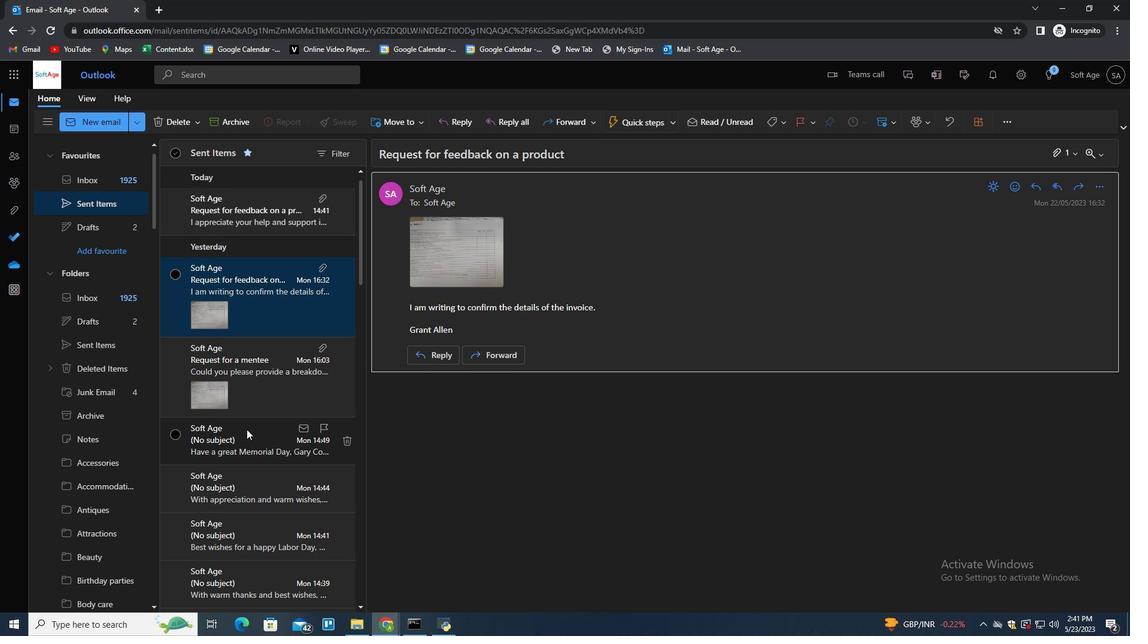 
Action: Mouse scrolled (246, 429) with delta (0, 0)
Screenshot: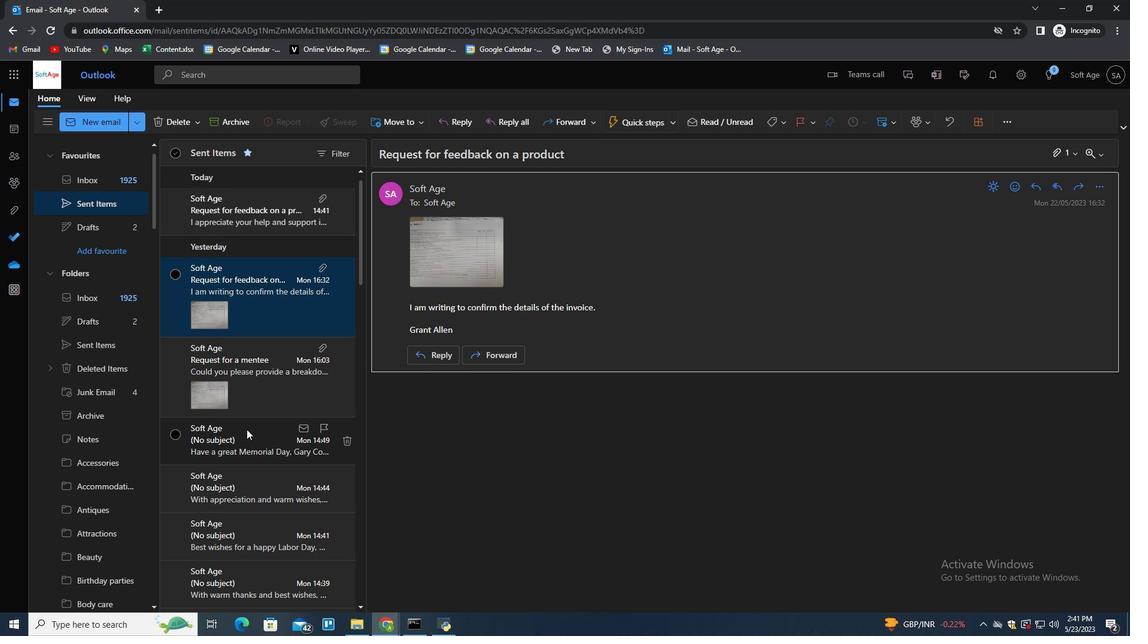 
Action: Mouse moved to (248, 216)
Screenshot: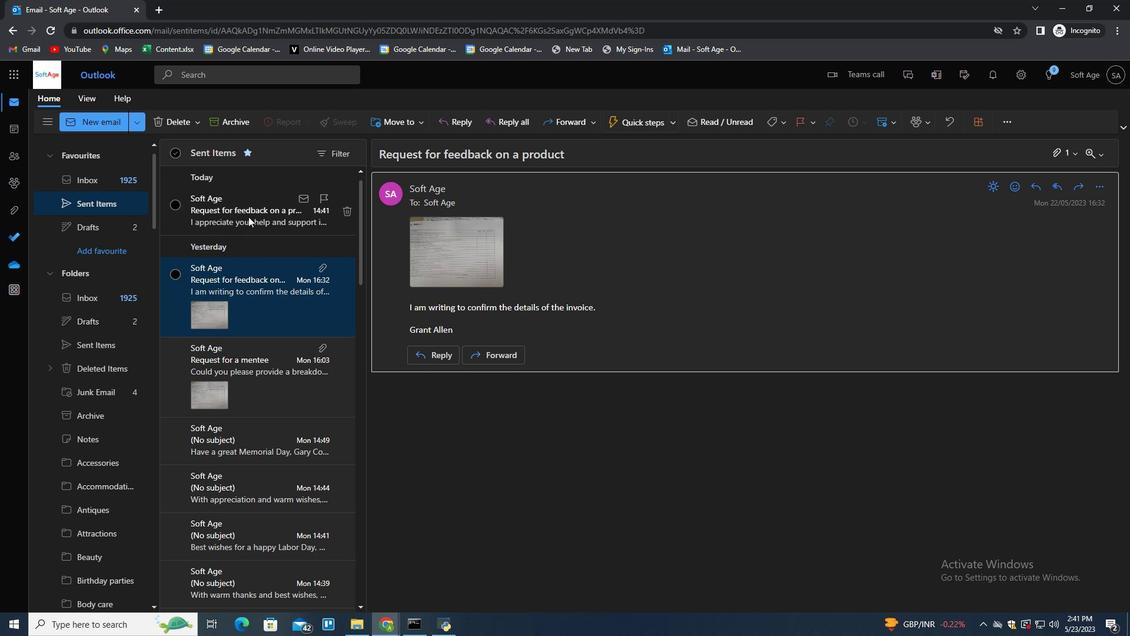 
Action: Mouse pressed right at (248, 216)
Screenshot: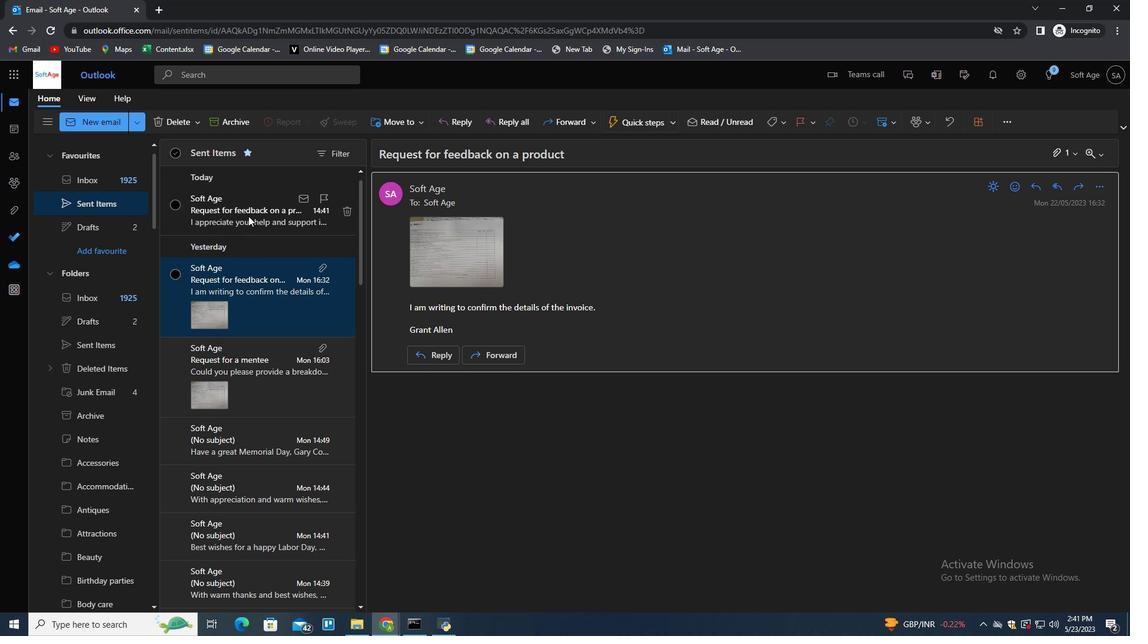 
Action: Mouse moved to (464, 263)
Screenshot: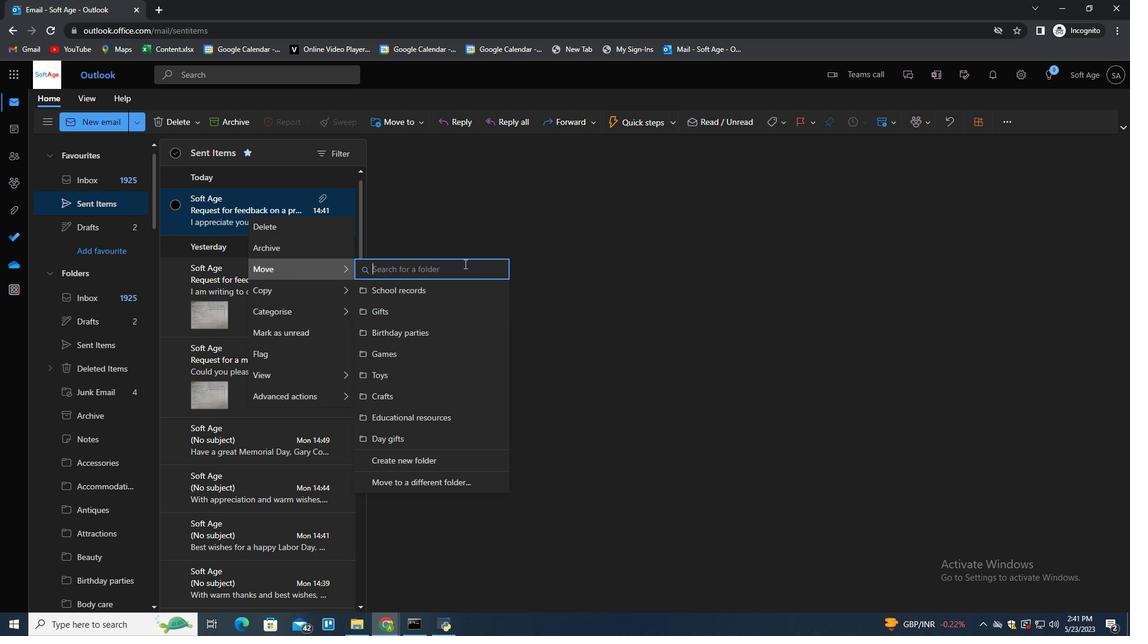 
Action: Mouse pressed left at (464, 263)
Screenshot: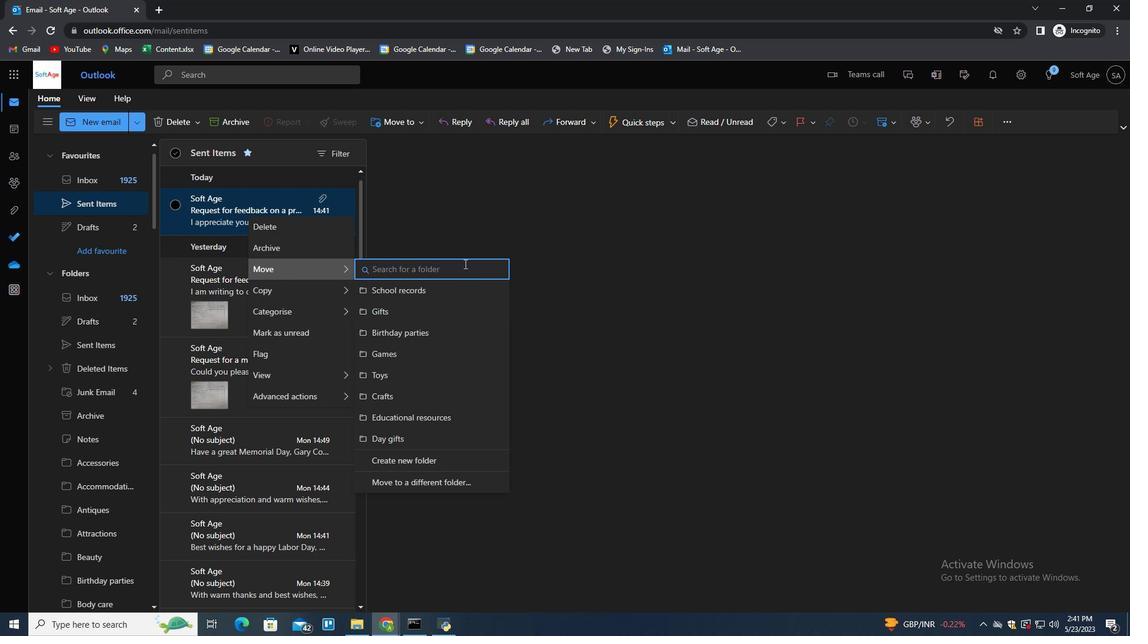 
Action: Key pressed <Key.shift>Class<Key.space>schedules<Key.down><Key.enter>
Screenshot: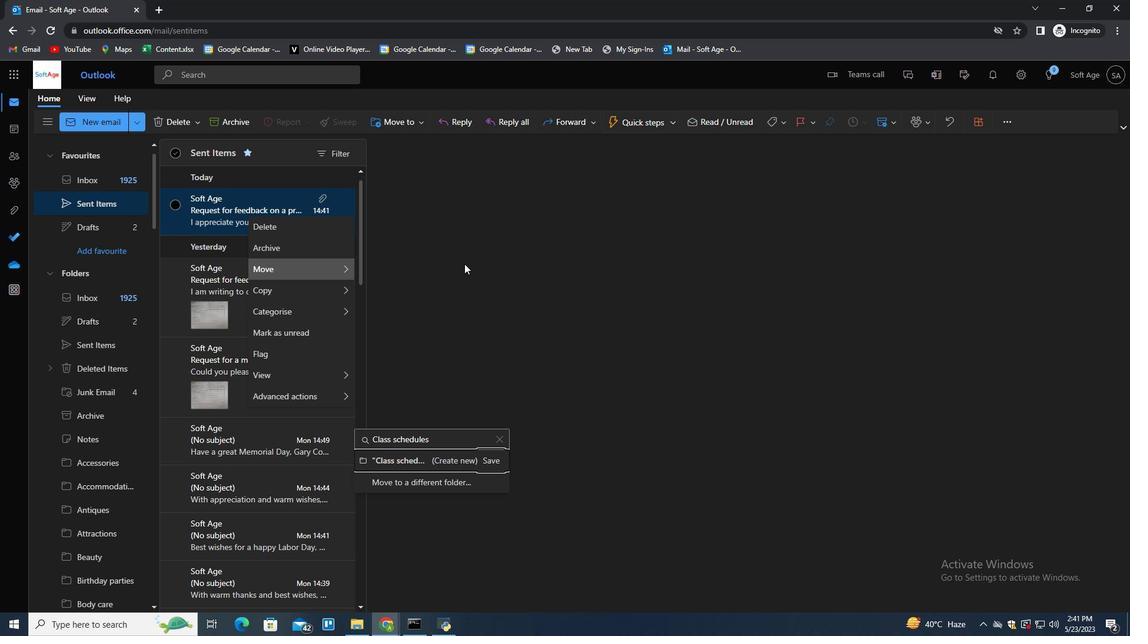 
